 Task: Find connections with filter location Lüdinghausen with filter topic #linkedinstorieswith filter profile language German with filter current company Tata Housing Development Company Limited with filter school East Point College Of Engineering And Technology with filter industry Nonresidential Building Construction with filter service category Social Media Marketing with filter keywords title Computer Animator
Action: Mouse moved to (583, 66)
Screenshot: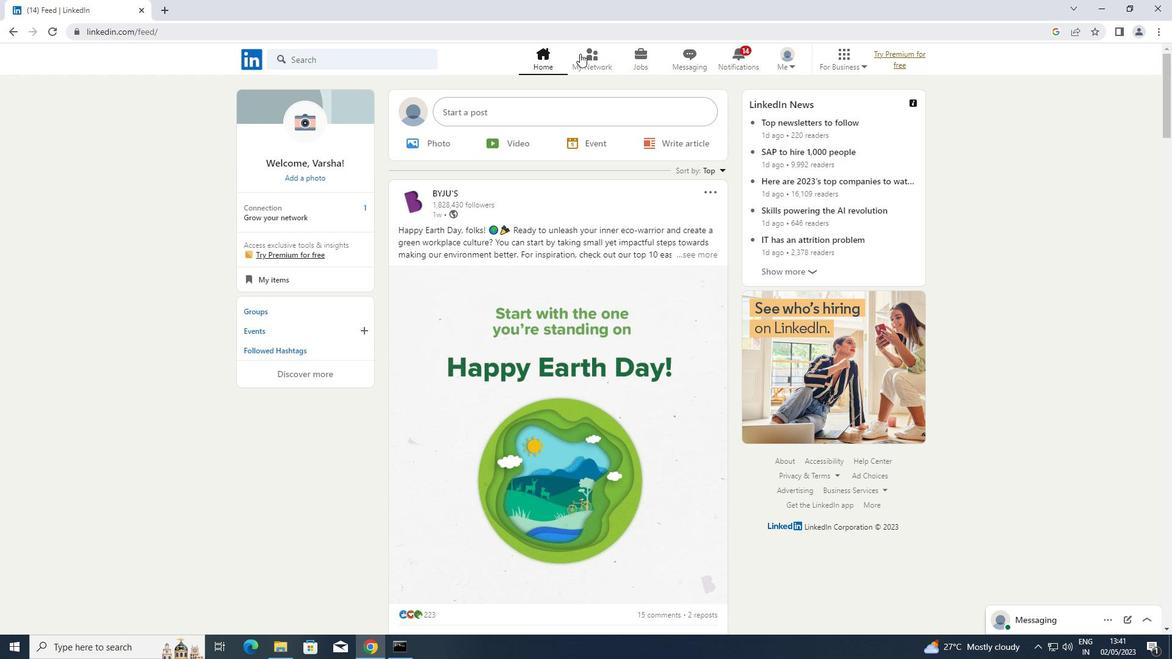 
Action: Mouse pressed left at (583, 66)
Screenshot: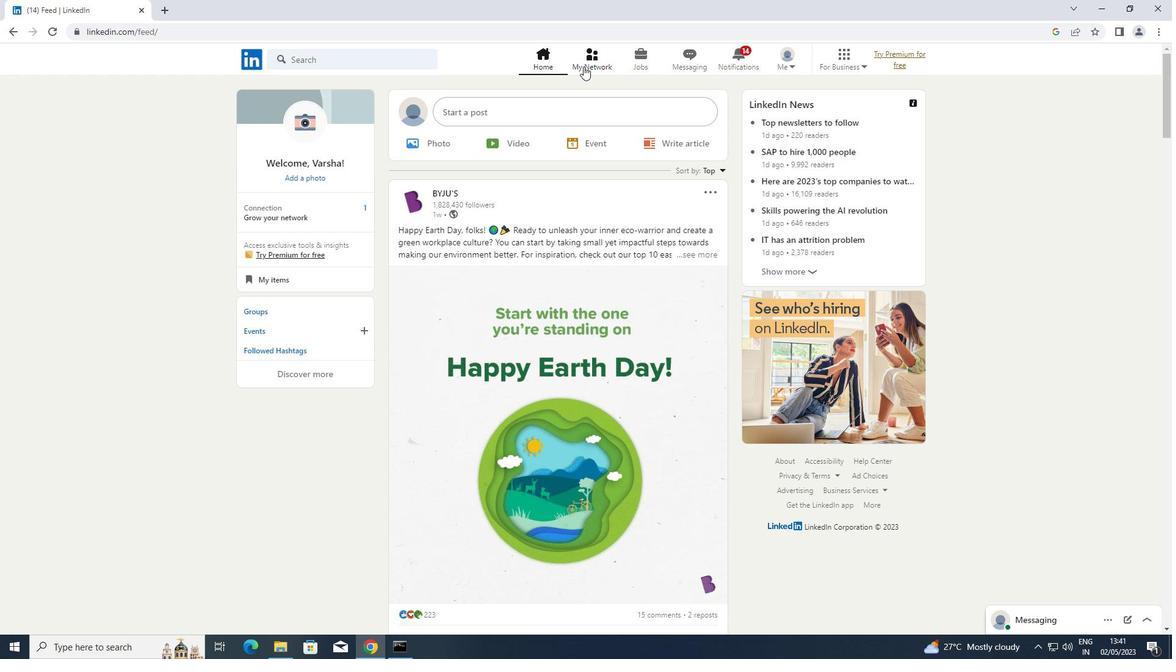 
Action: Mouse moved to (285, 127)
Screenshot: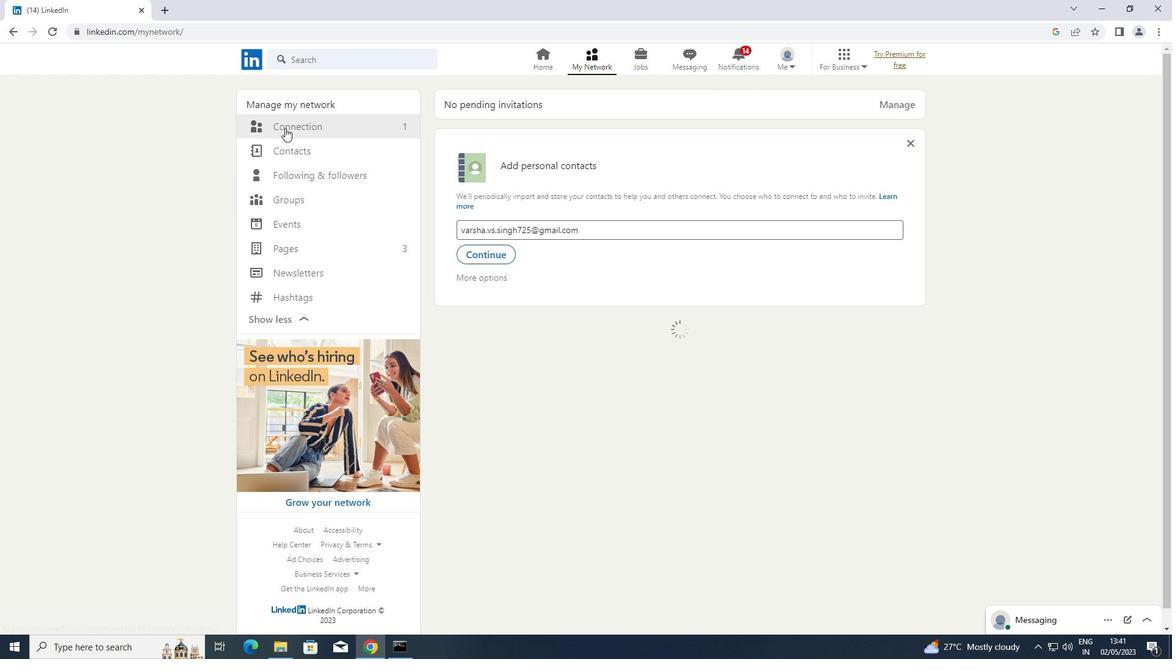
Action: Mouse pressed left at (285, 127)
Screenshot: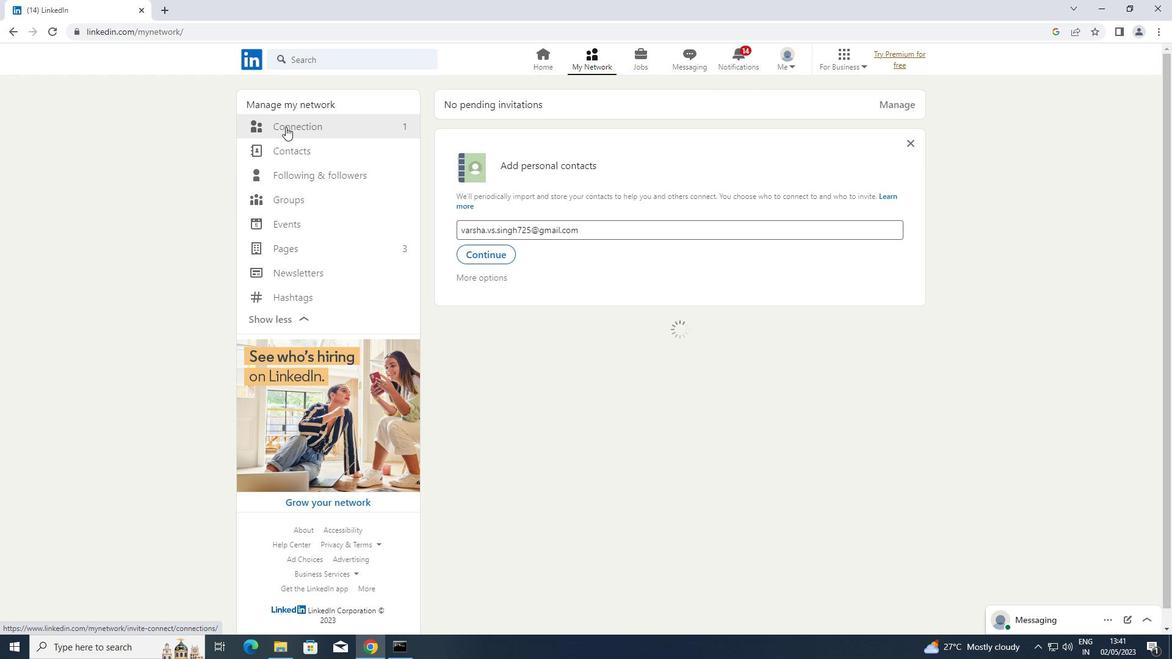 
Action: Mouse moved to (701, 130)
Screenshot: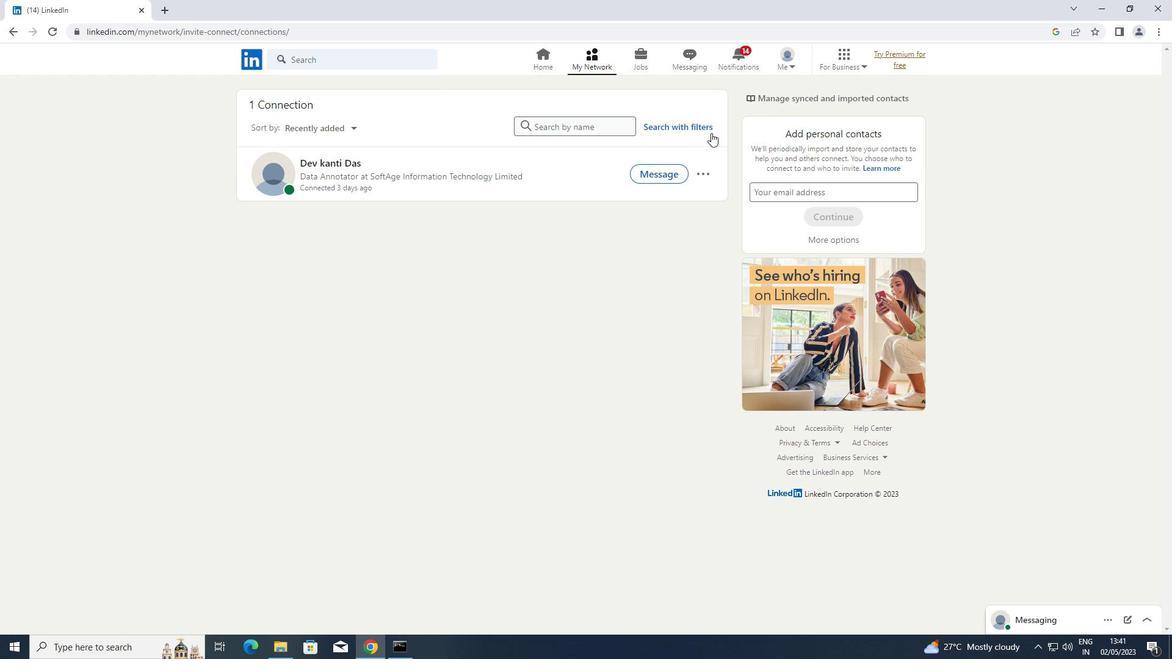 
Action: Mouse pressed left at (701, 130)
Screenshot: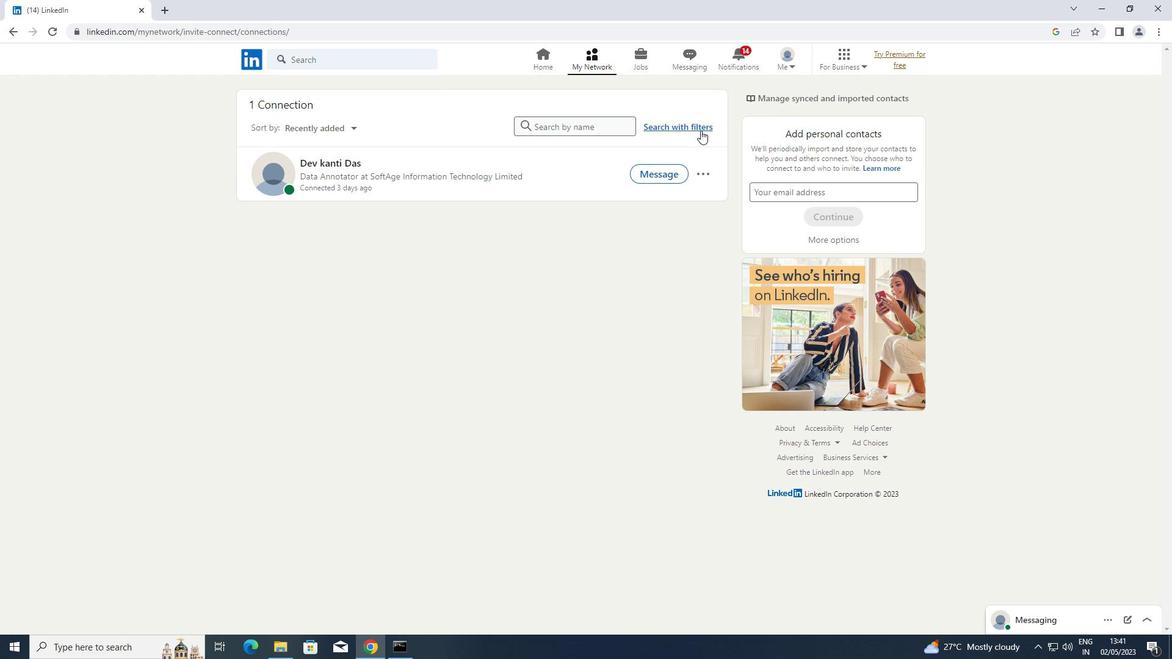 
Action: Mouse moved to (621, 93)
Screenshot: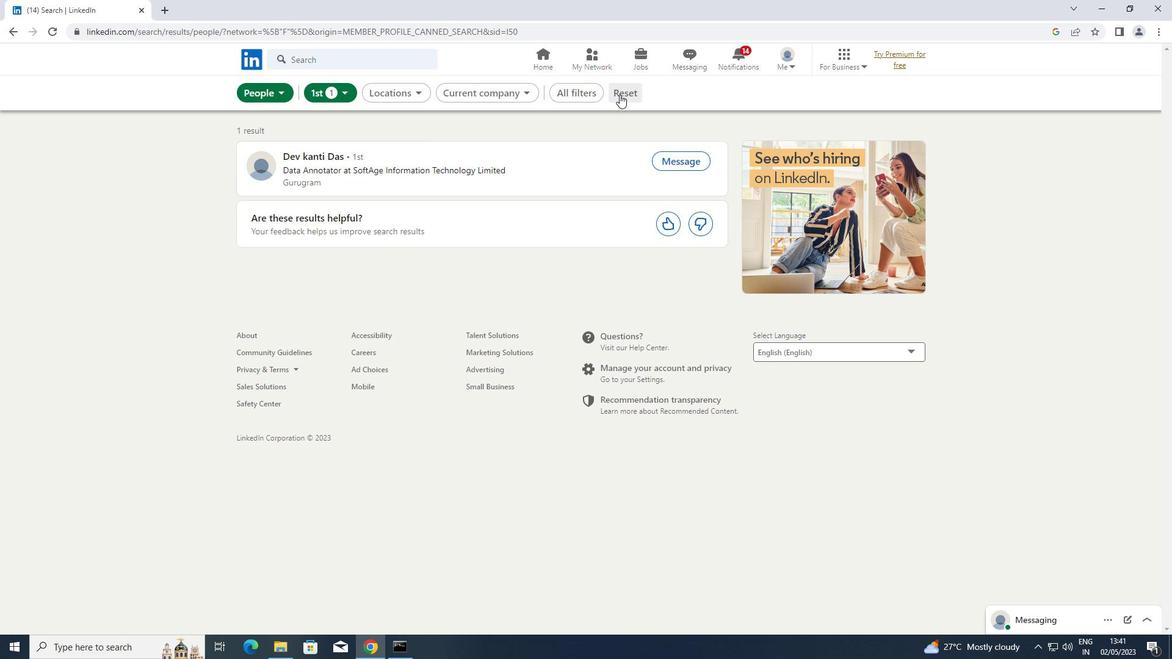 
Action: Mouse pressed left at (621, 93)
Screenshot: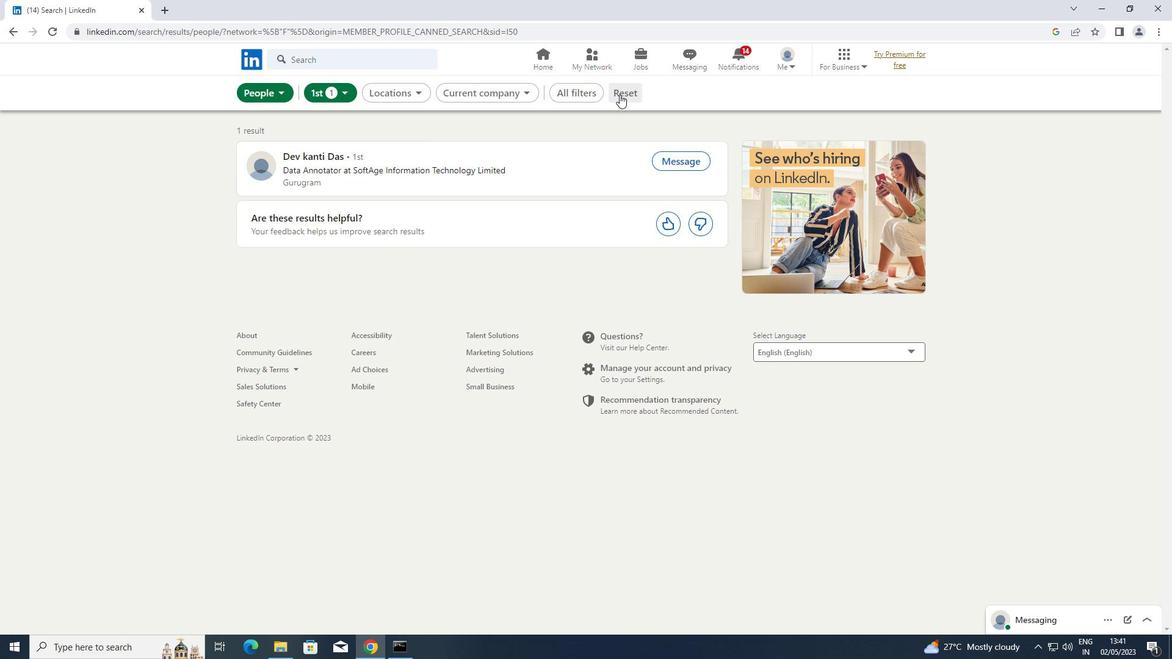 
Action: Mouse moved to (605, 95)
Screenshot: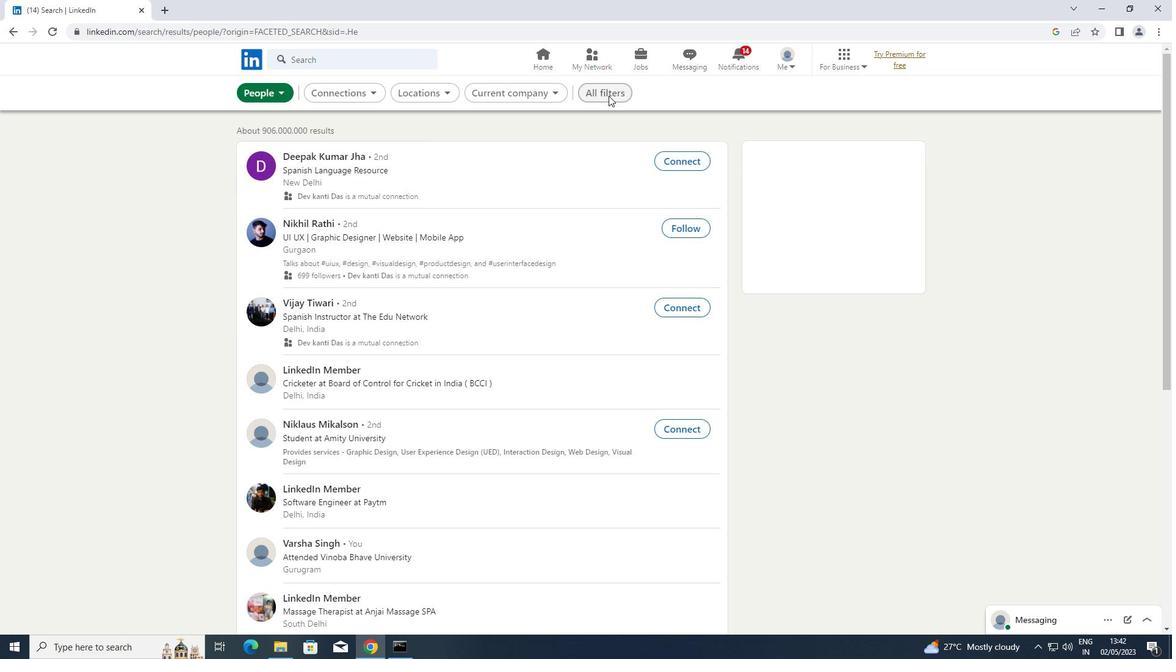 
Action: Mouse pressed left at (605, 95)
Screenshot: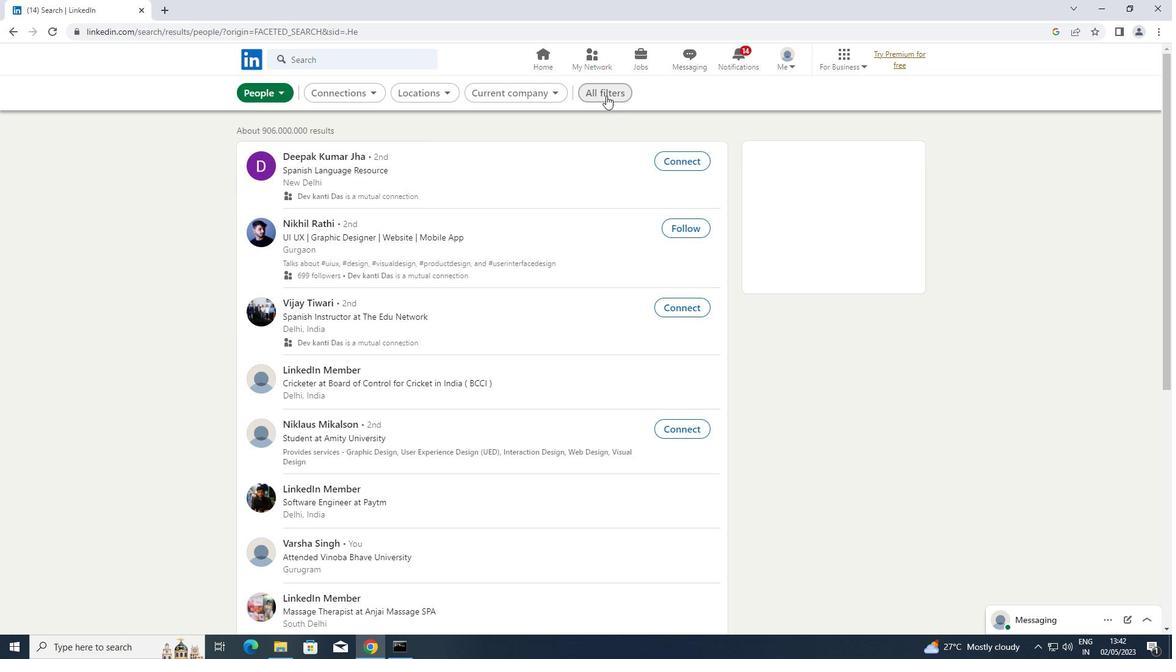 
Action: Mouse moved to (944, 246)
Screenshot: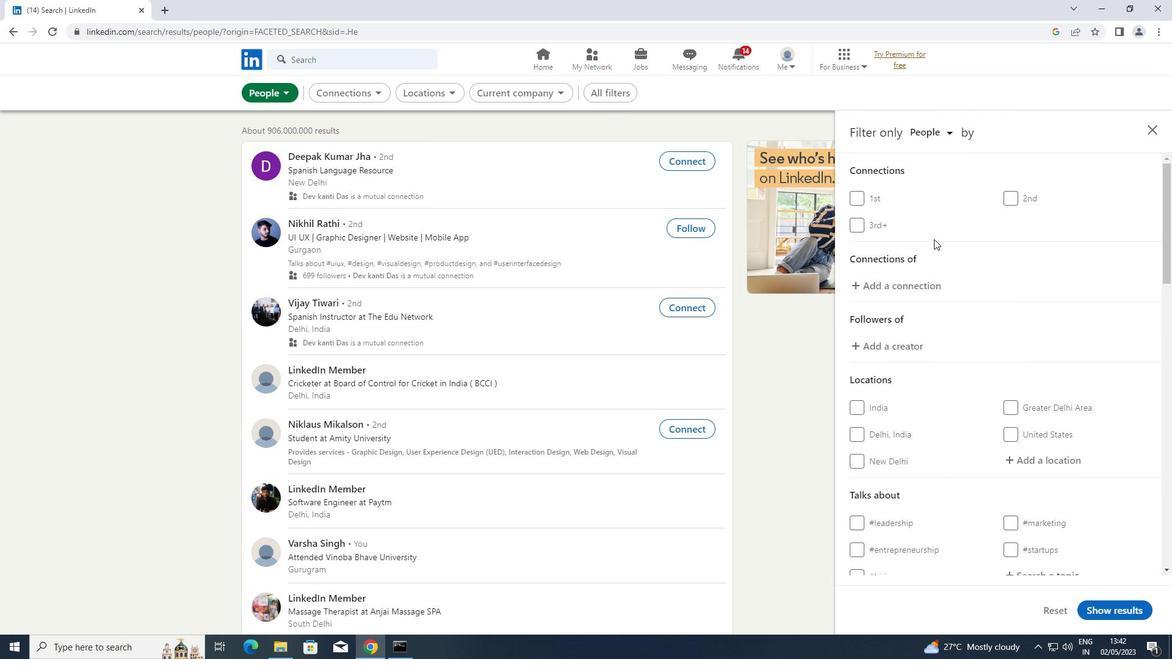 
Action: Mouse scrolled (944, 245) with delta (0, 0)
Screenshot: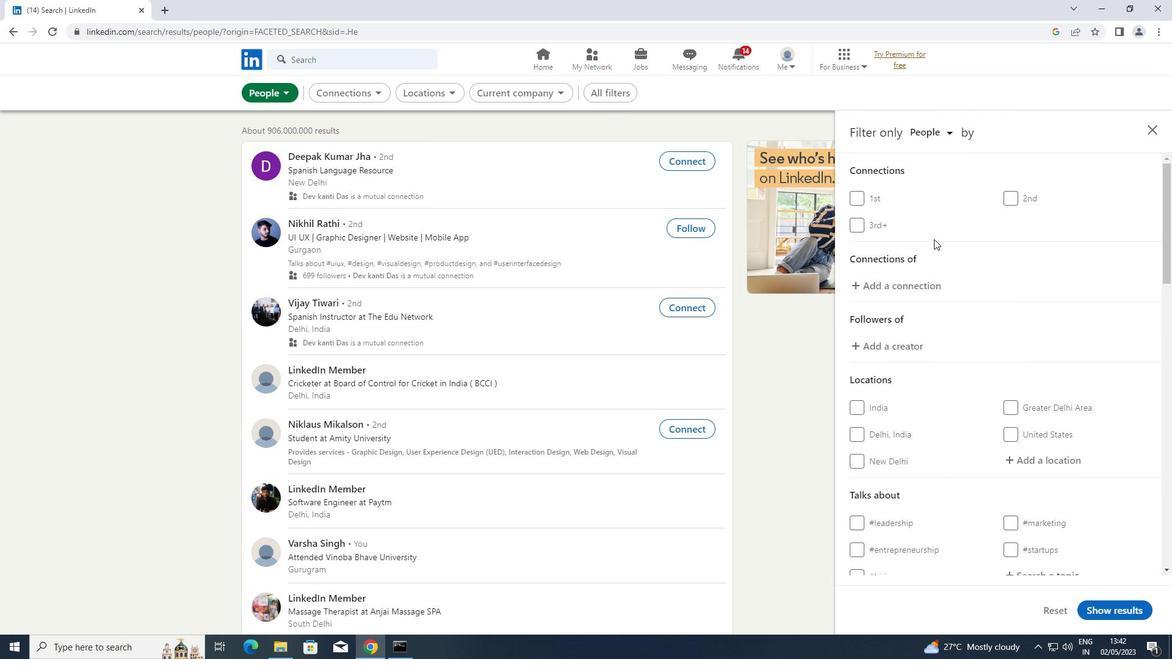 
Action: Mouse moved to (944, 246)
Screenshot: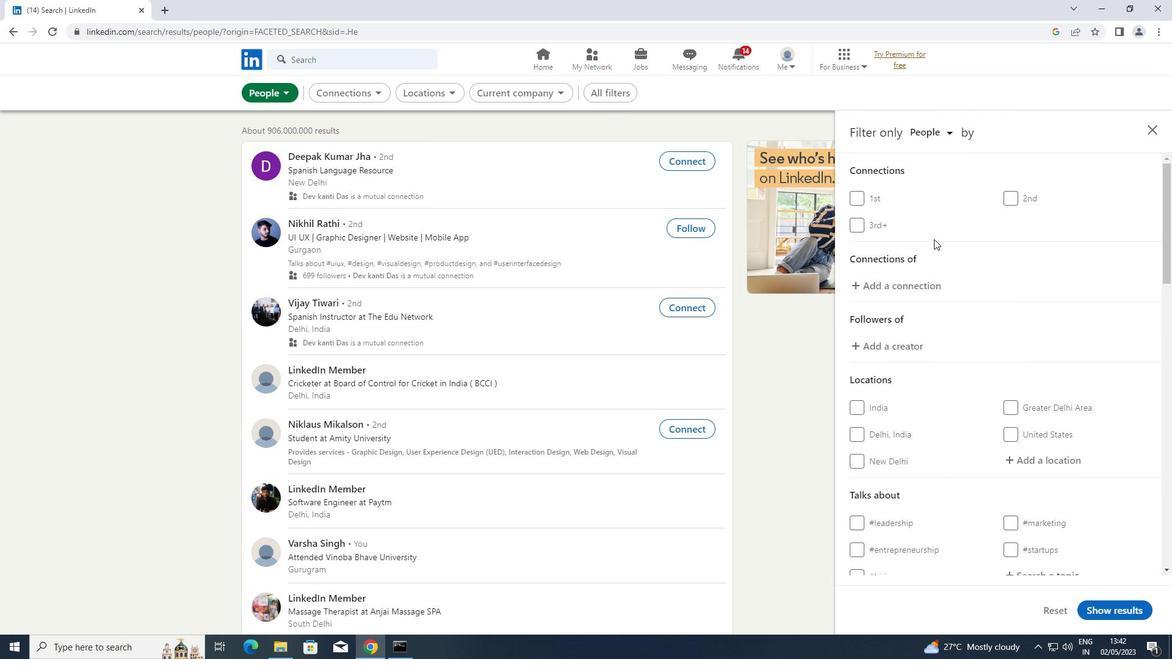 
Action: Mouse scrolled (944, 246) with delta (0, 0)
Screenshot: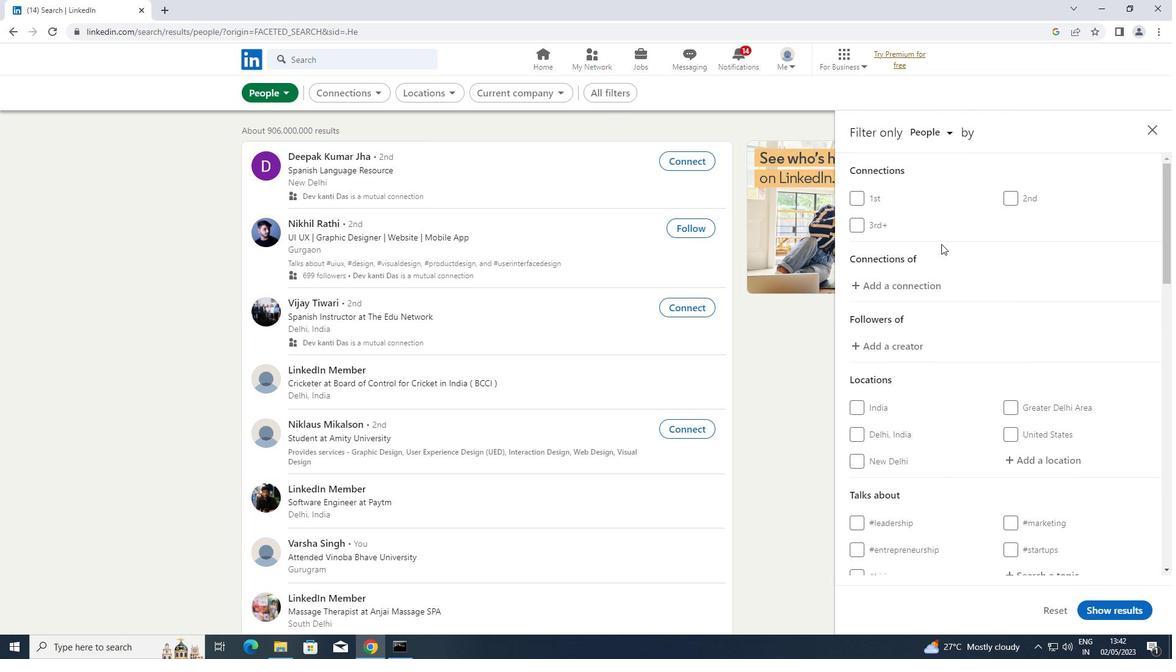 
Action: Mouse moved to (1040, 328)
Screenshot: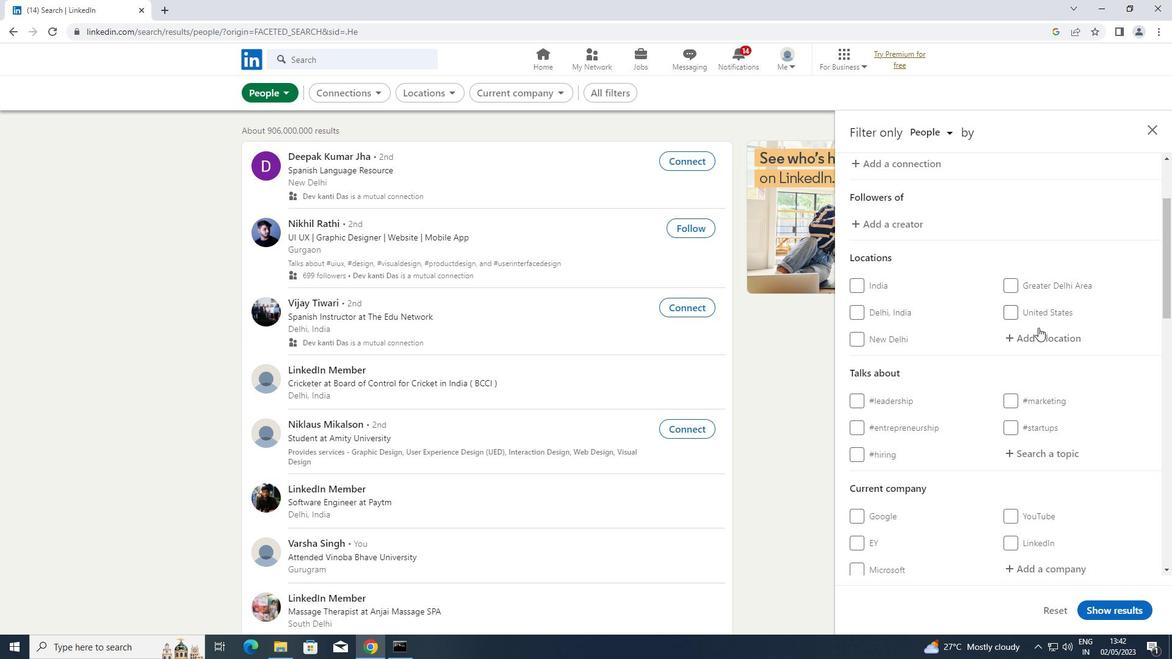 
Action: Mouse pressed left at (1040, 328)
Screenshot: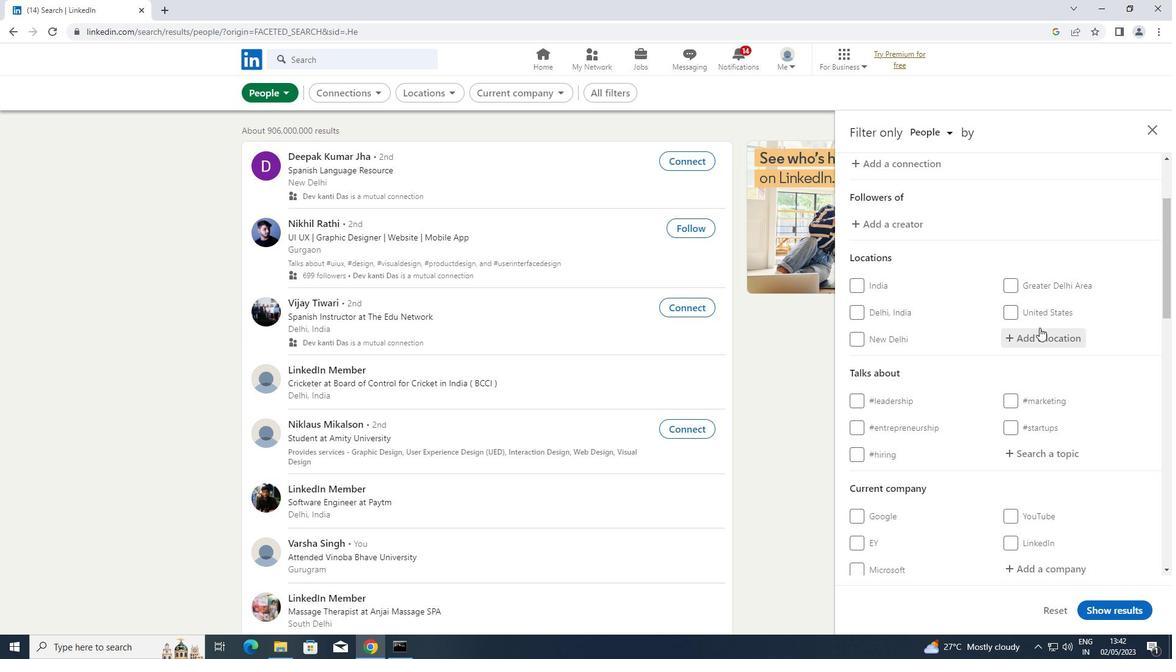 
Action: Key pressed <Key.shift>LUDINGHAUSEN
Screenshot: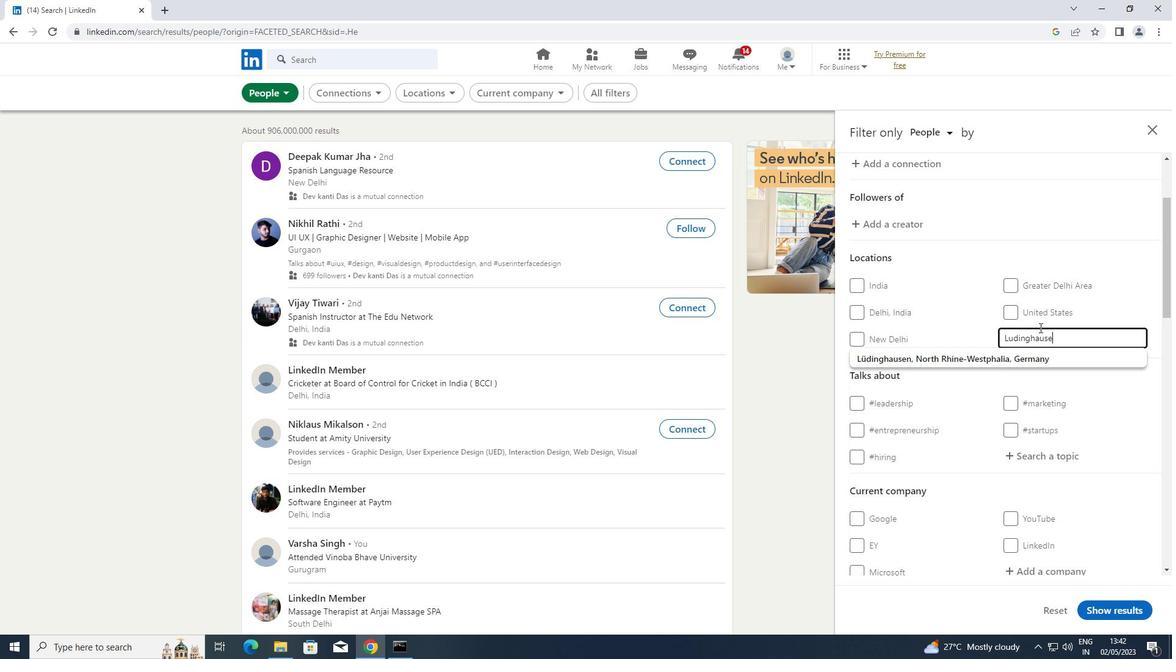 
Action: Mouse scrolled (1040, 327) with delta (0, 0)
Screenshot: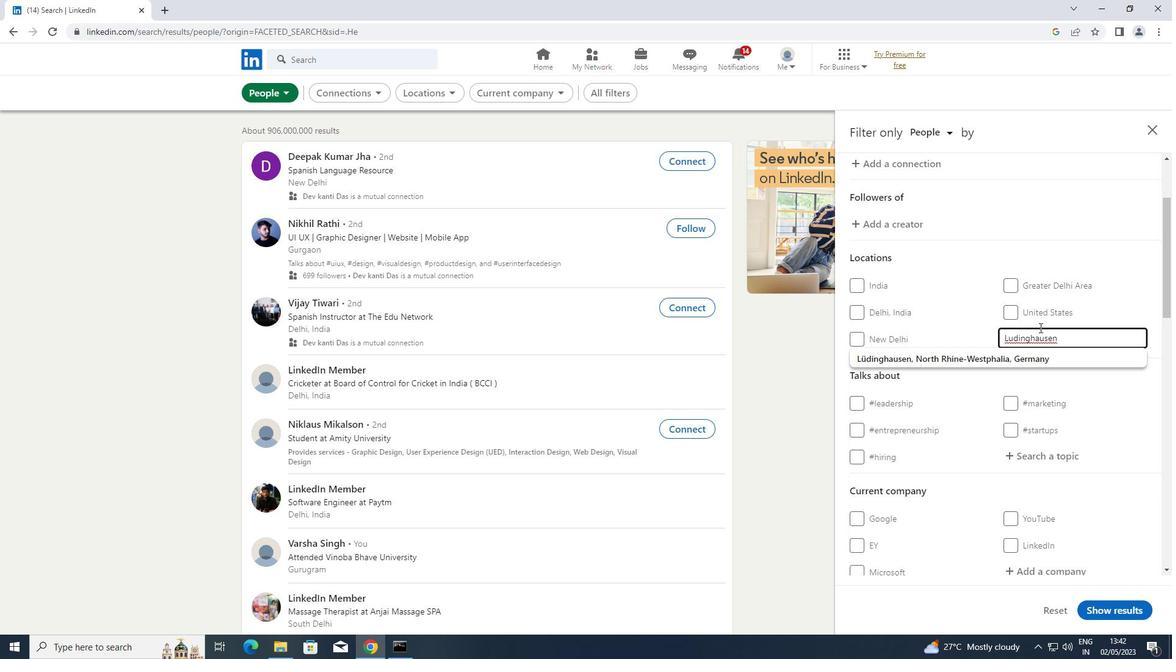 
Action: Mouse scrolled (1040, 327) with delta (0, 0)
Screenshot: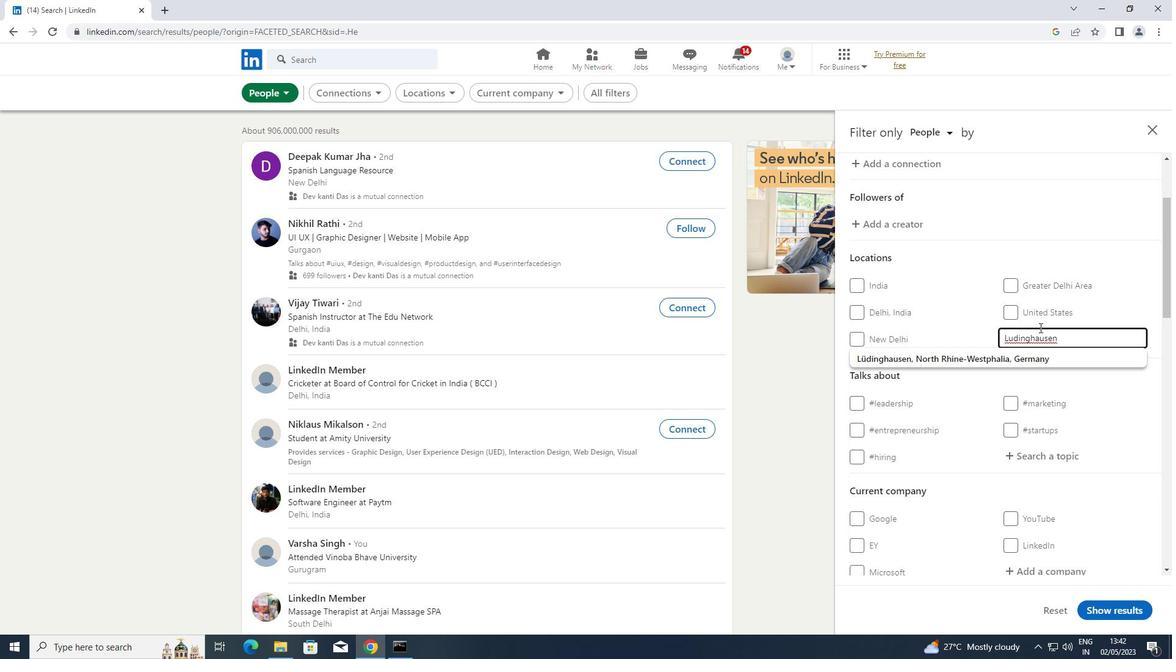 
Action: Mouse moved to (1055, 327)
Screenshot: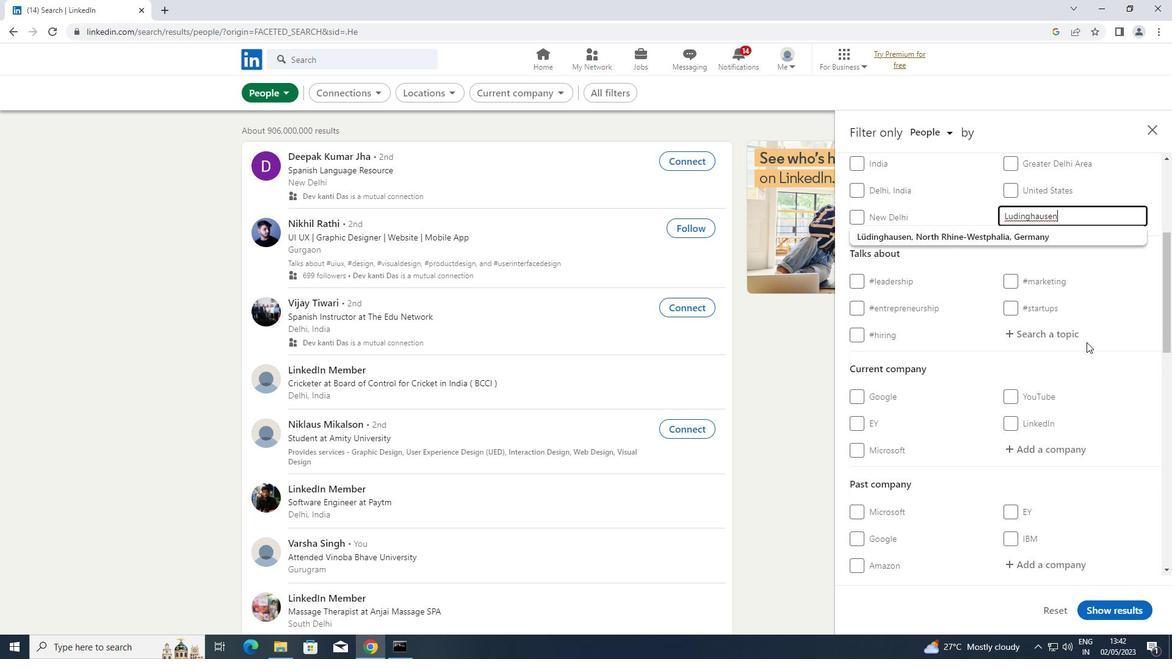 
Action: Mouse pressed left at (1055, 327)
Screenshot: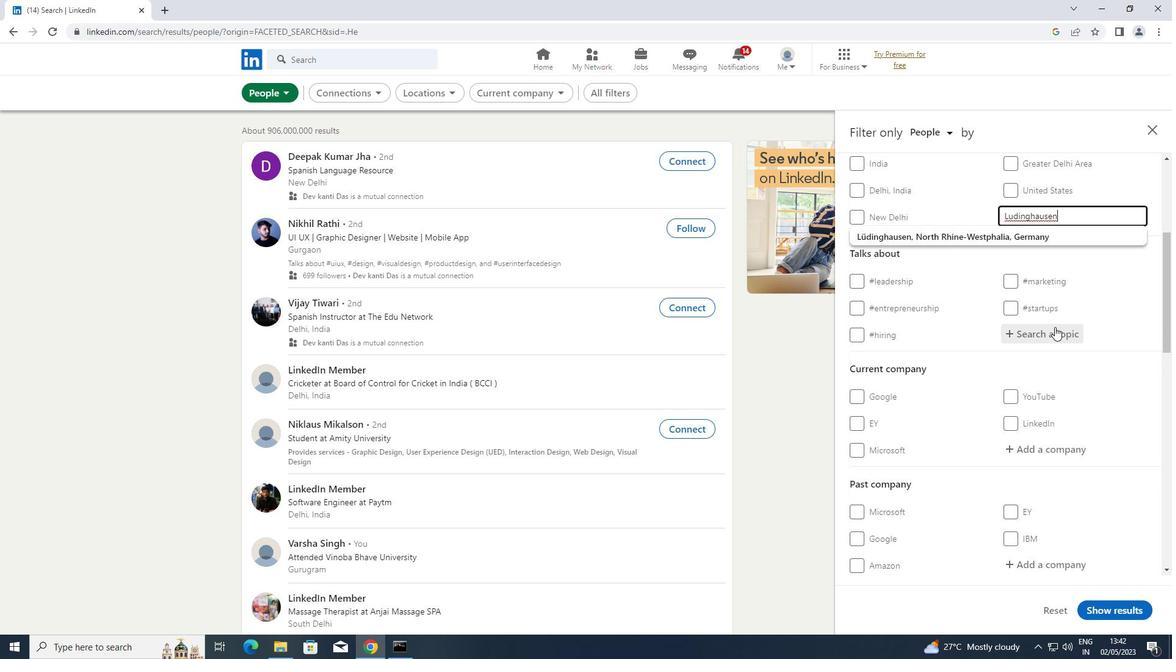 
Action: Key pressed LINKEDINSTOR
Screenshot: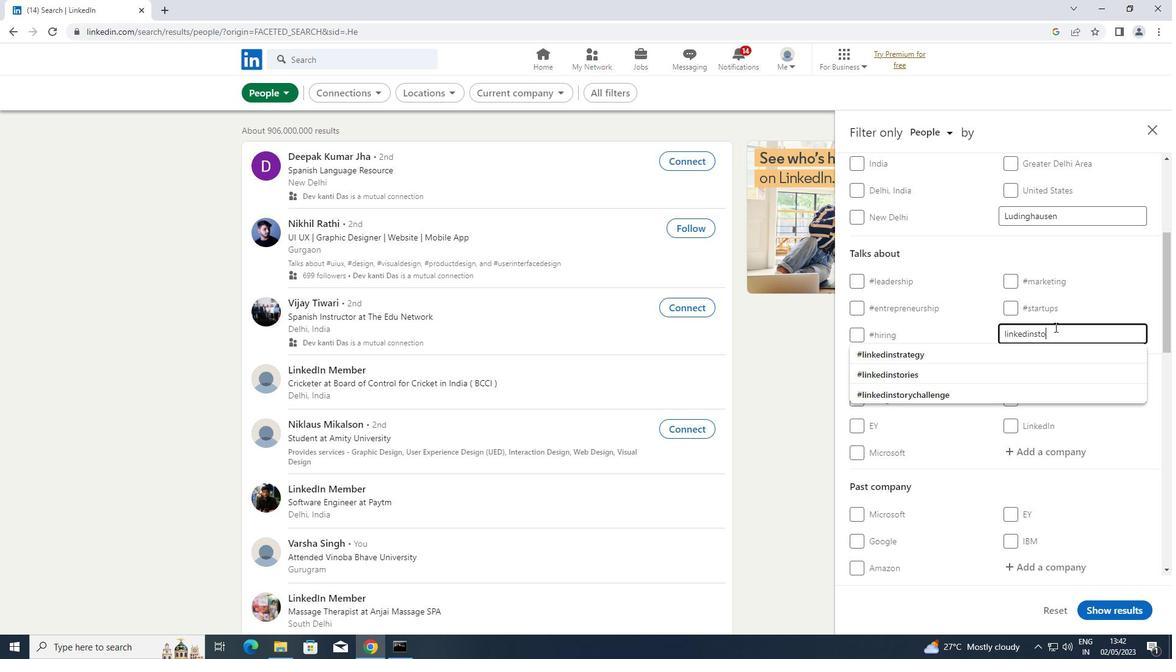 
Action: Mouse moved to (971, 356)
Screenshot: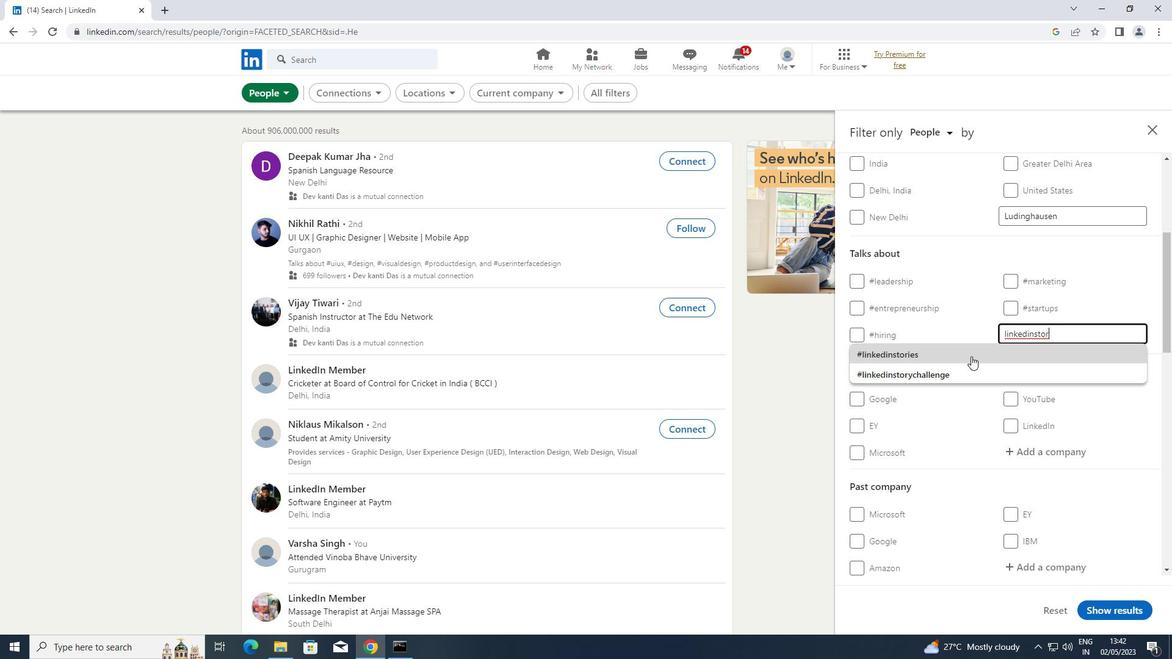 
Action: Mouse pressed left at (971, 356)
Screenshot: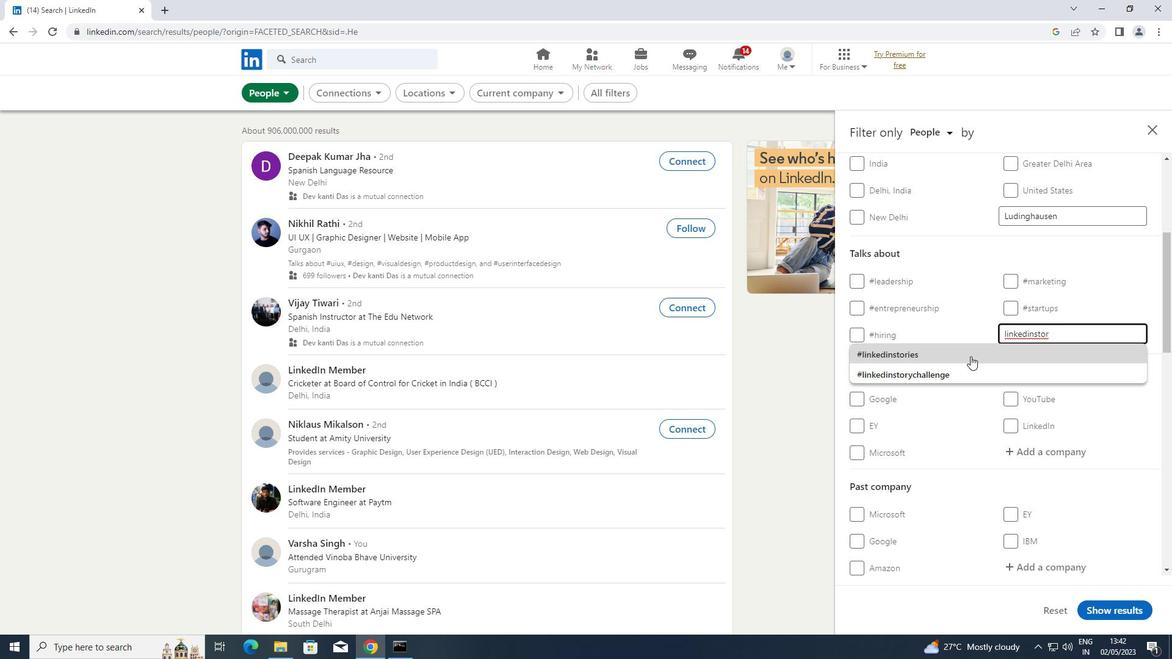 
Action: Mouse moved to (969, 356)
Screenshot: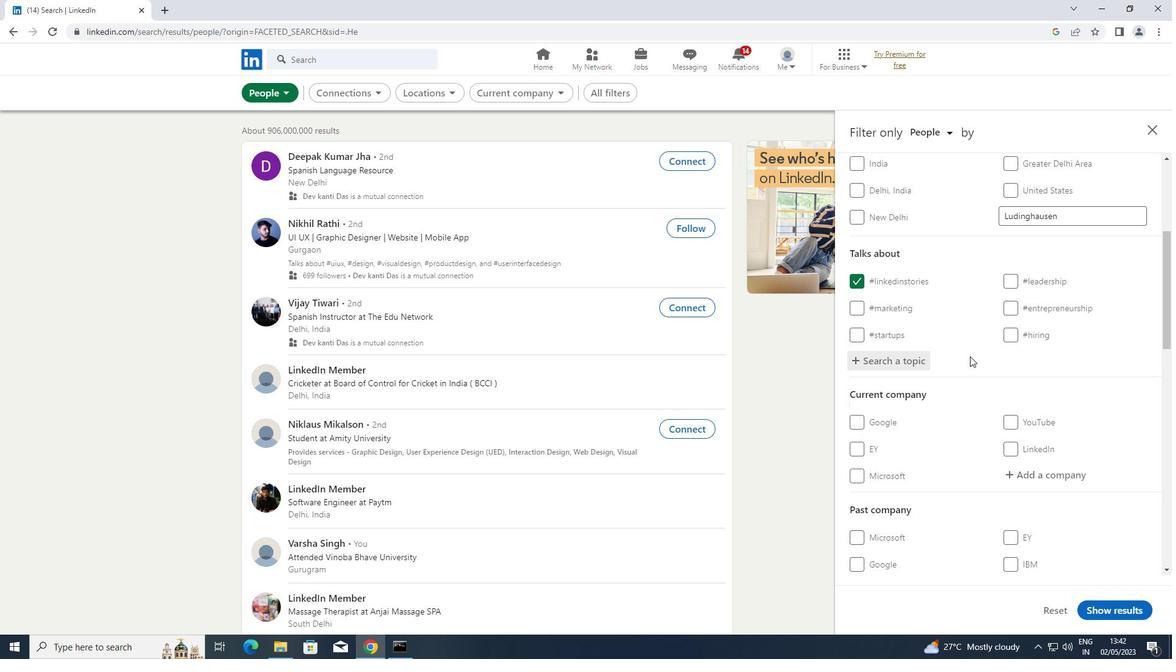 
Action: Mouse scrolled (969, 356) with delta (0, 0)
Screenshot: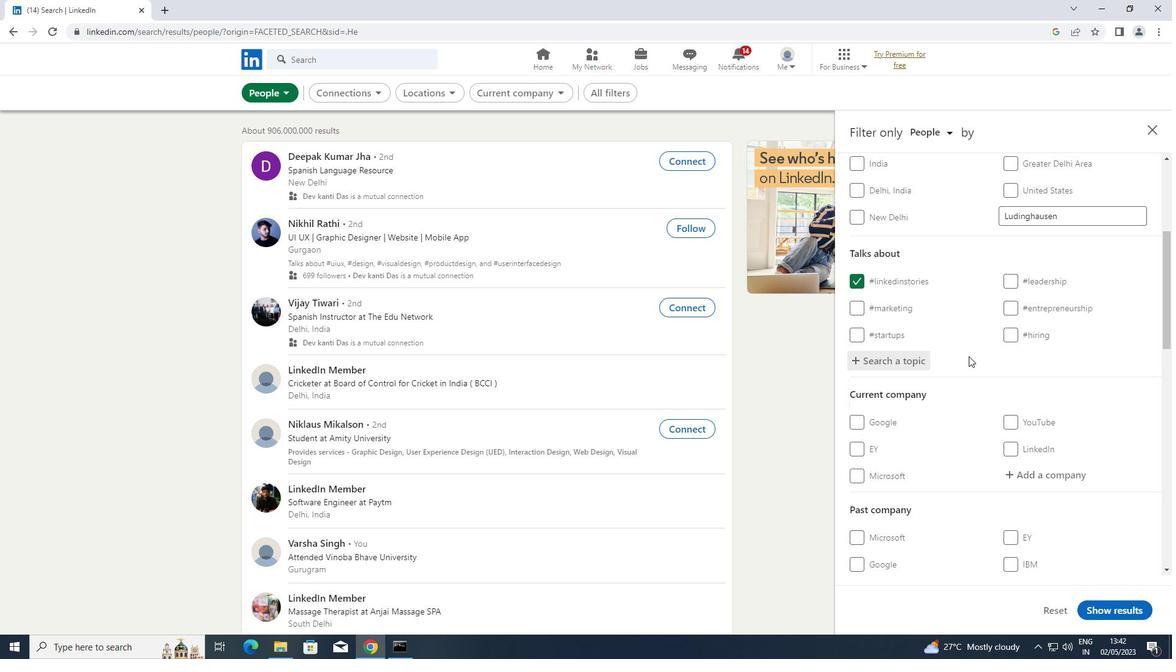 
Action: Mouse scrolled (969, 356) with delta (0, 0)
Screenshot: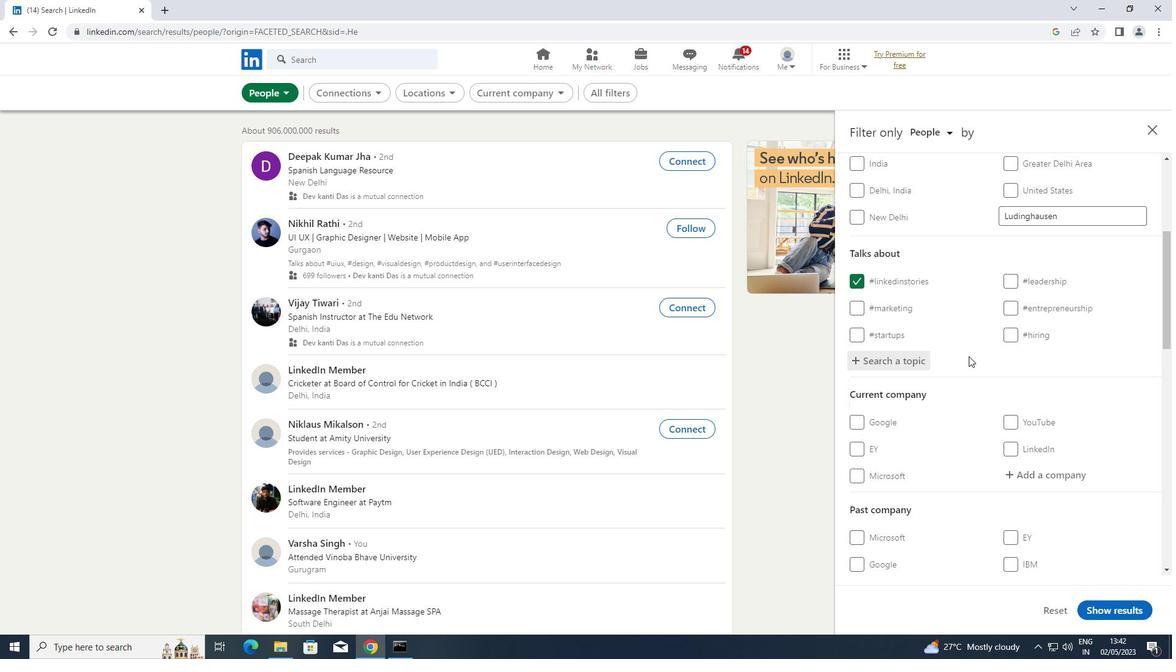 
Action: Mouse scrolled (969, 356) with delta (0, 0)
Screenshot: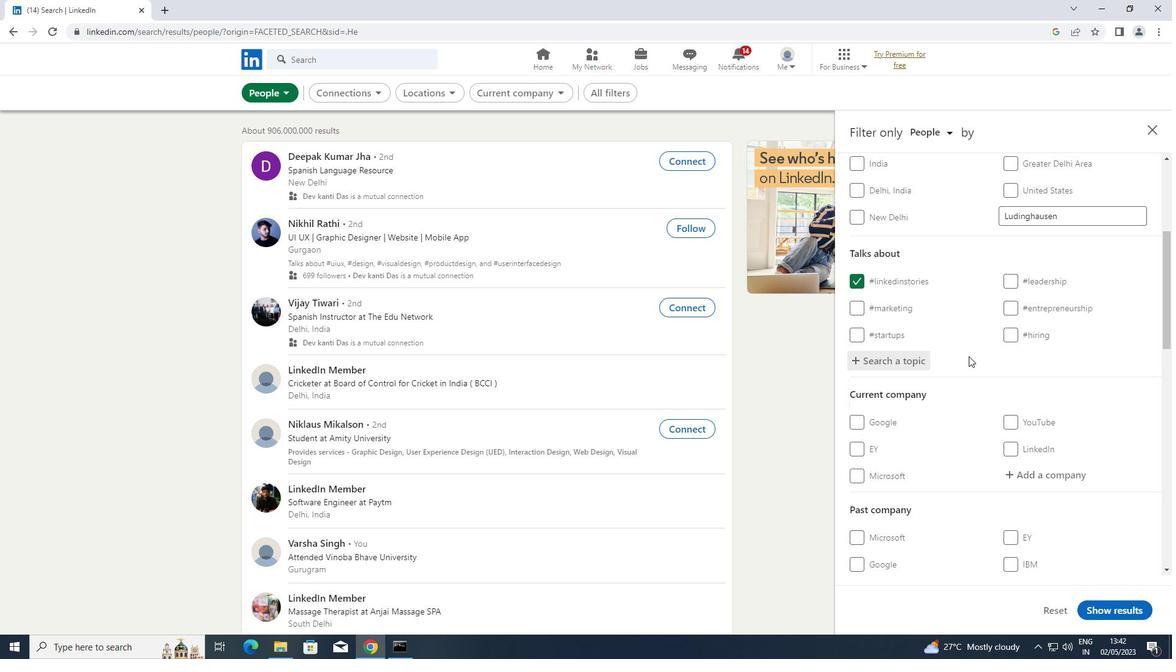 
Action: Mouse scrolled (969, 356) with delta (0, 0)
Screenshot: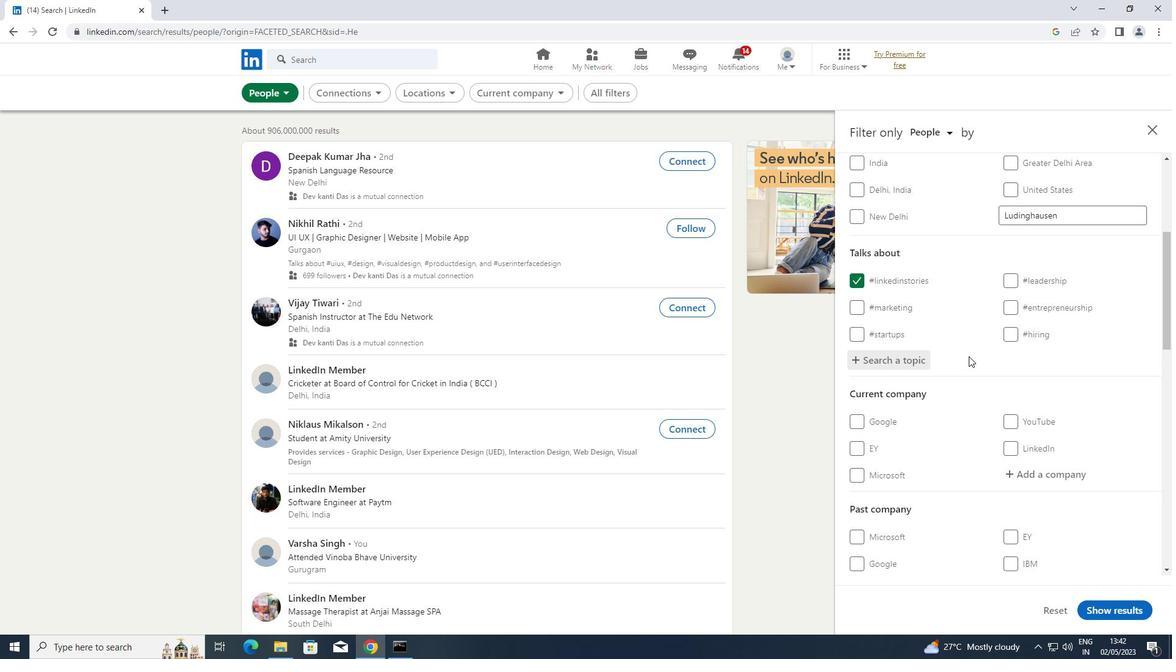
Action: Mouse moved to (969, 355)
Screenshot: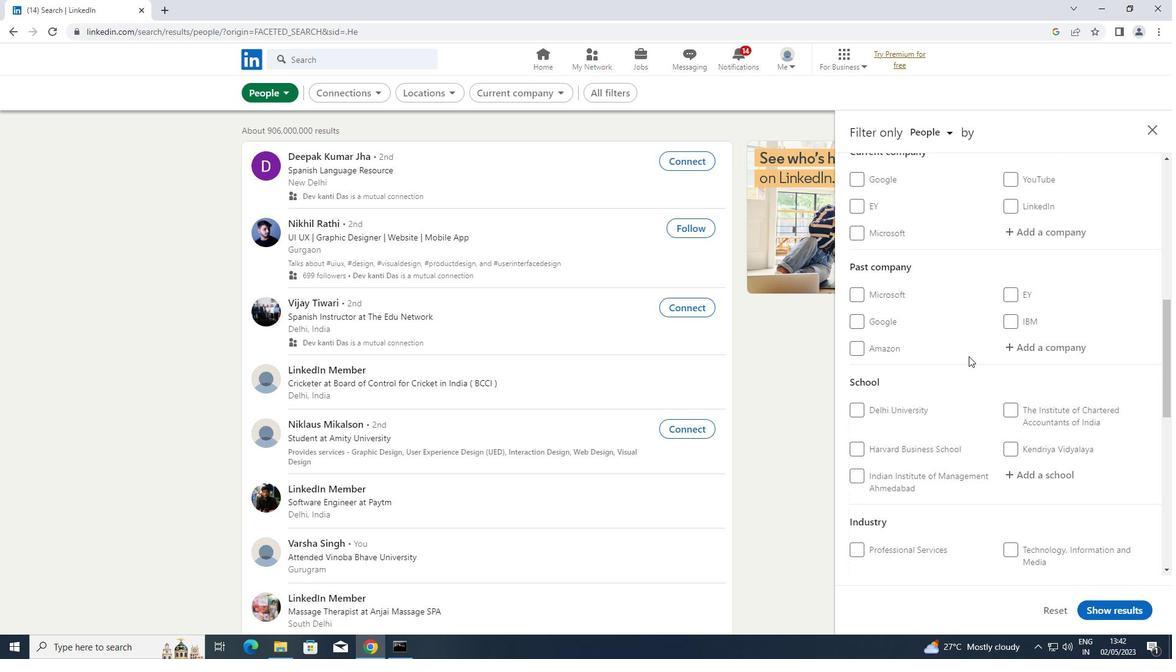 
Action: Mouse scrolled (969, 354) with delta (0, 0)
Screenshot: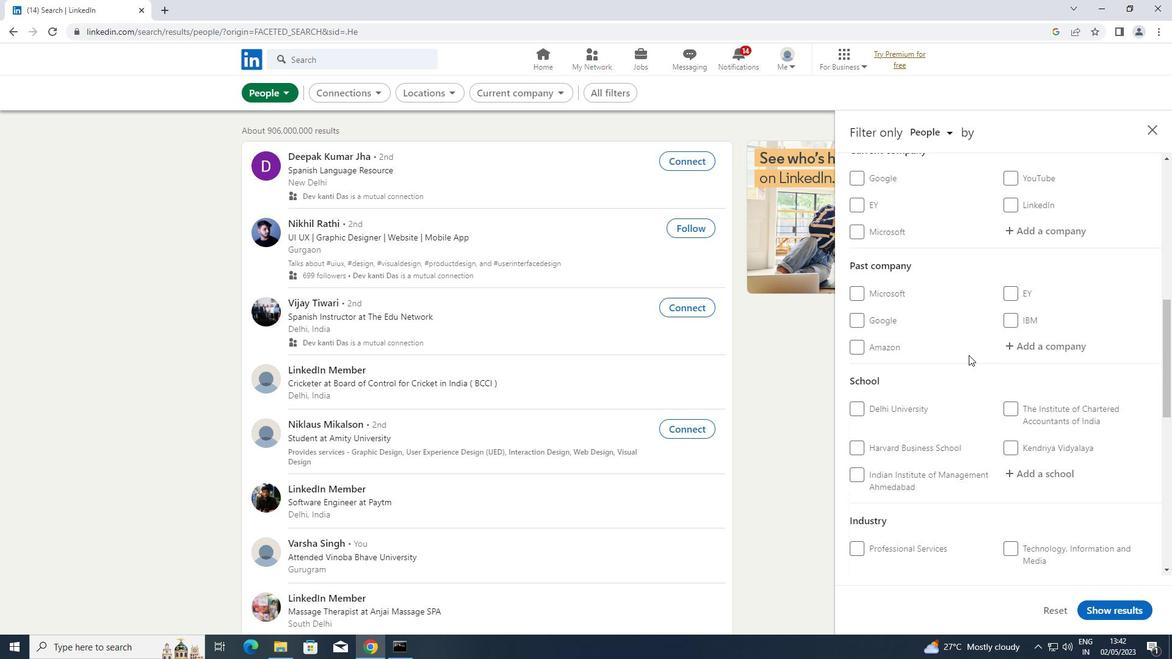 
Action: Mouse scrolled (969, 354) with delta (0, 0)
Screenshot: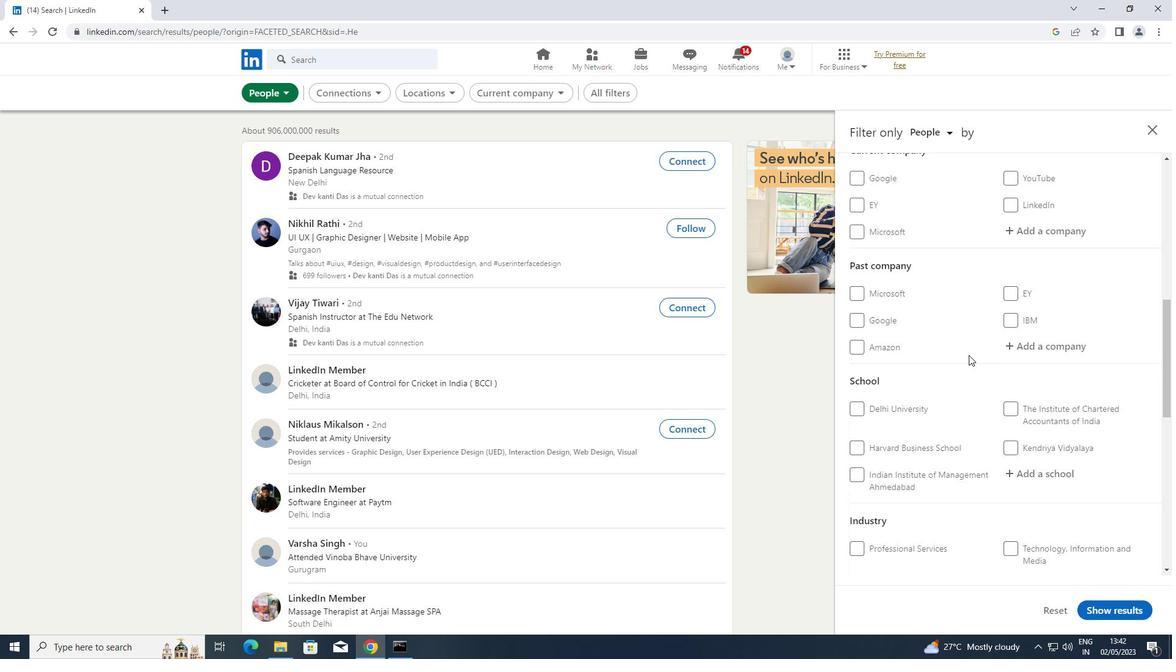 
Action: Mouse scrolled (969, 354) with delta (0, 0)
Screenshot: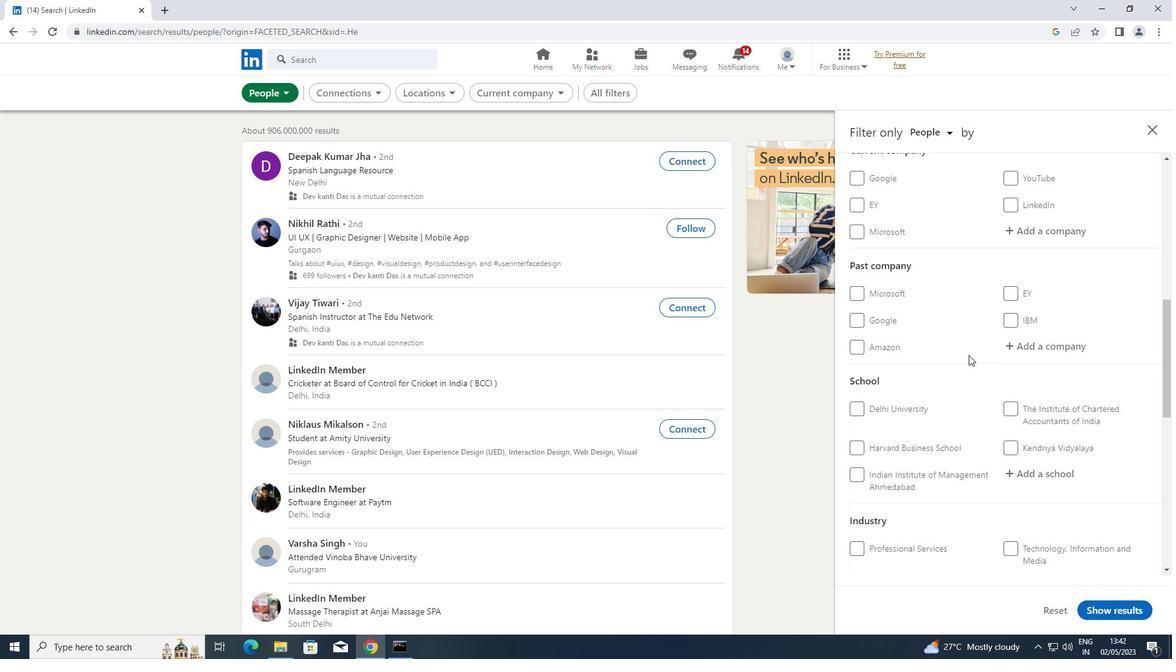 
Action: Mouse scrolled (969, 354) with delta (0, 0)
Screenshot: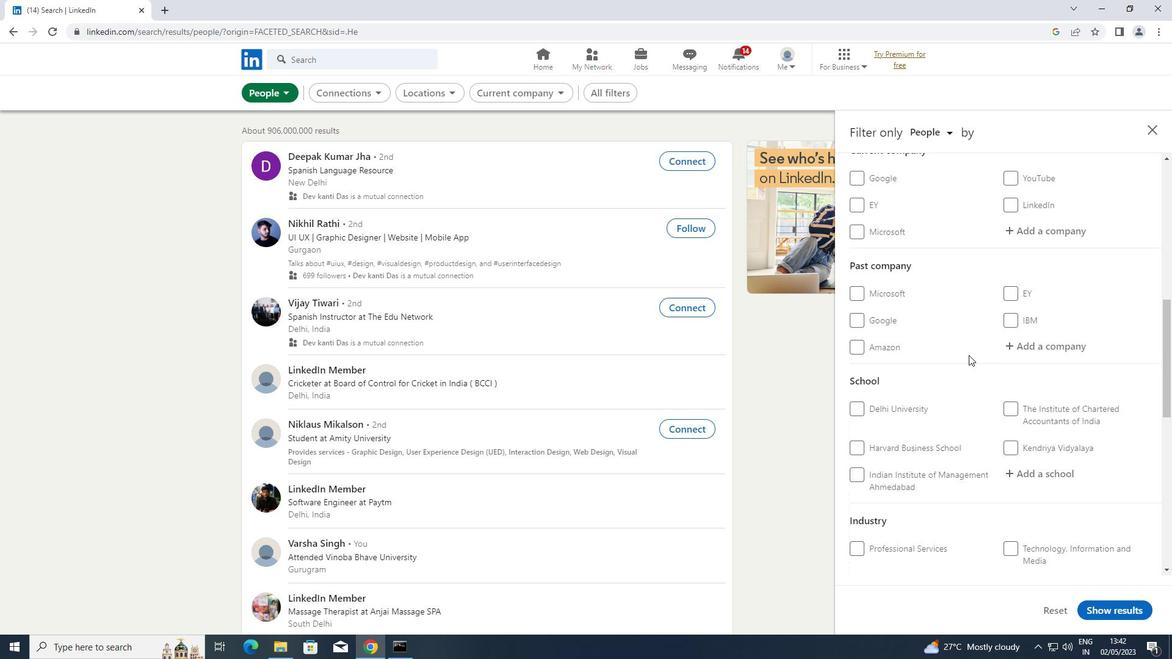 
Action: Mouse moved to (858, 502)
Screenshot: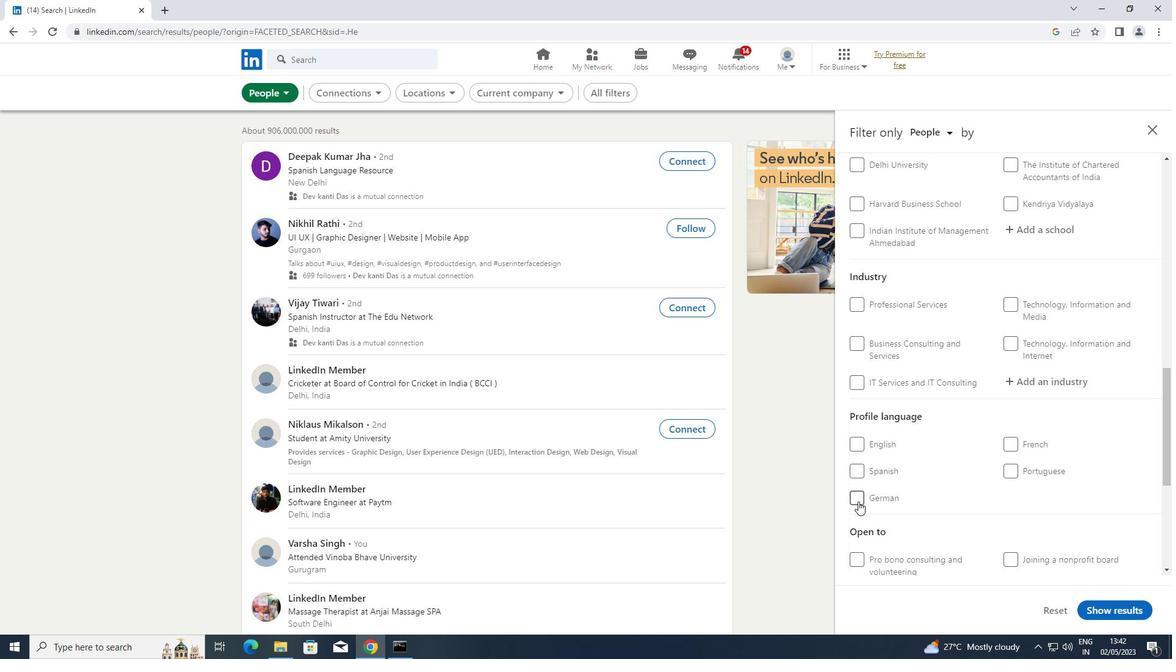 
Action: Mouse pressed left at (858, 502)
Screenshot: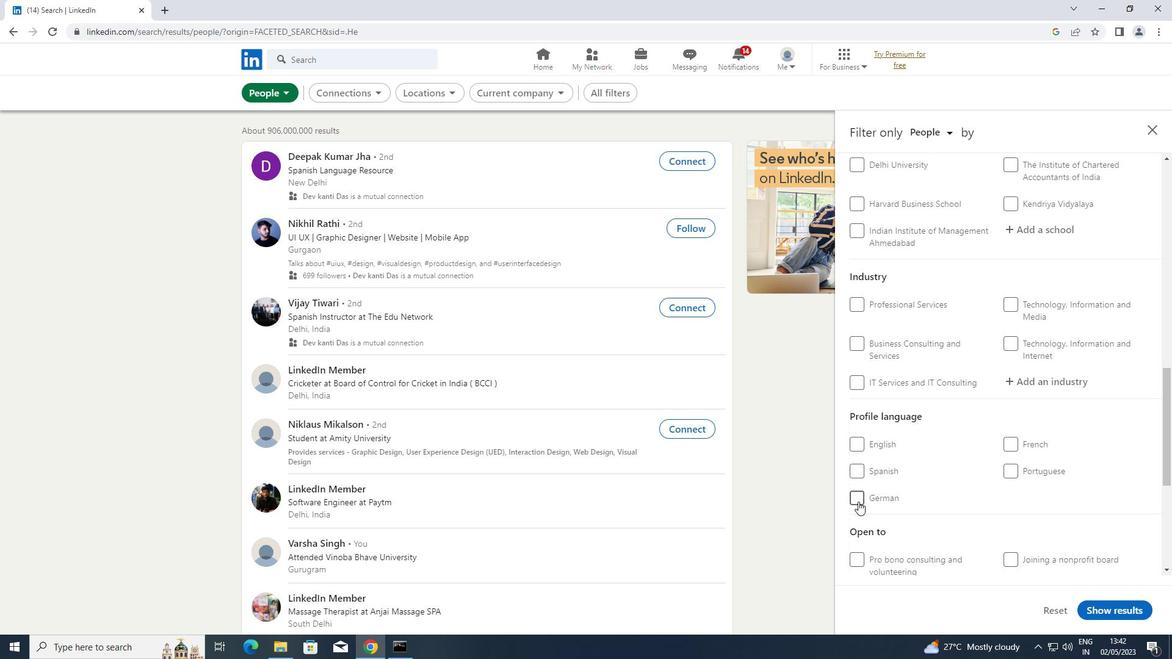 
Action: Mouse moved to (975, 399)
Screenshot: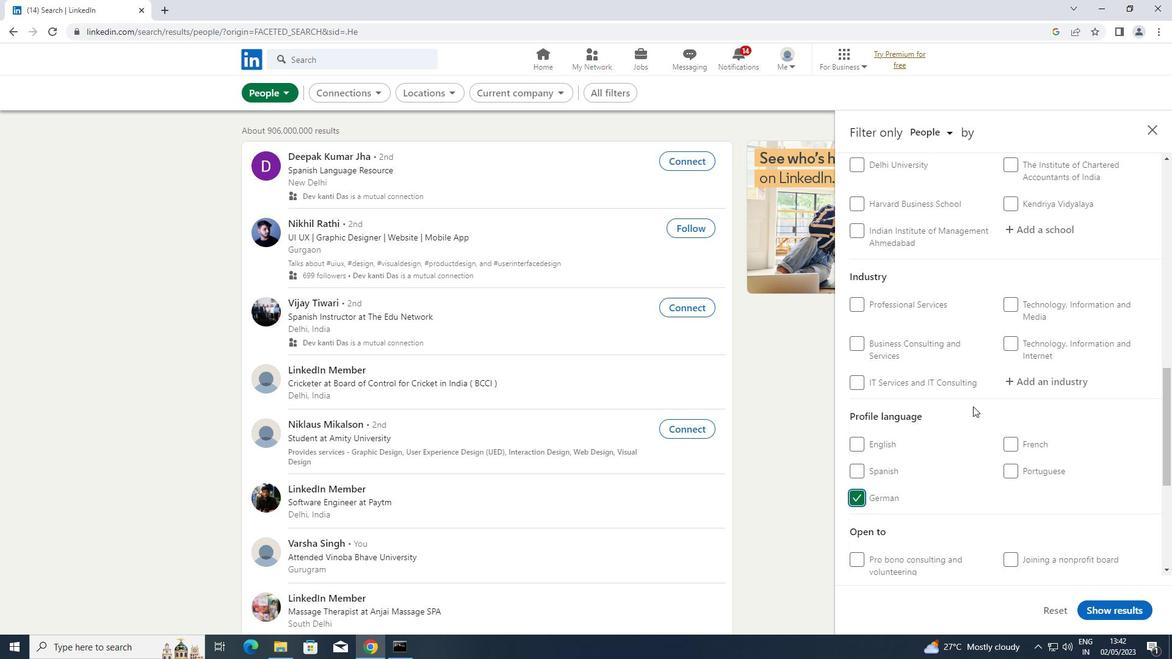 
Action: Mouse scrolled (975, 400) with delta (0, 0)
Screenshot: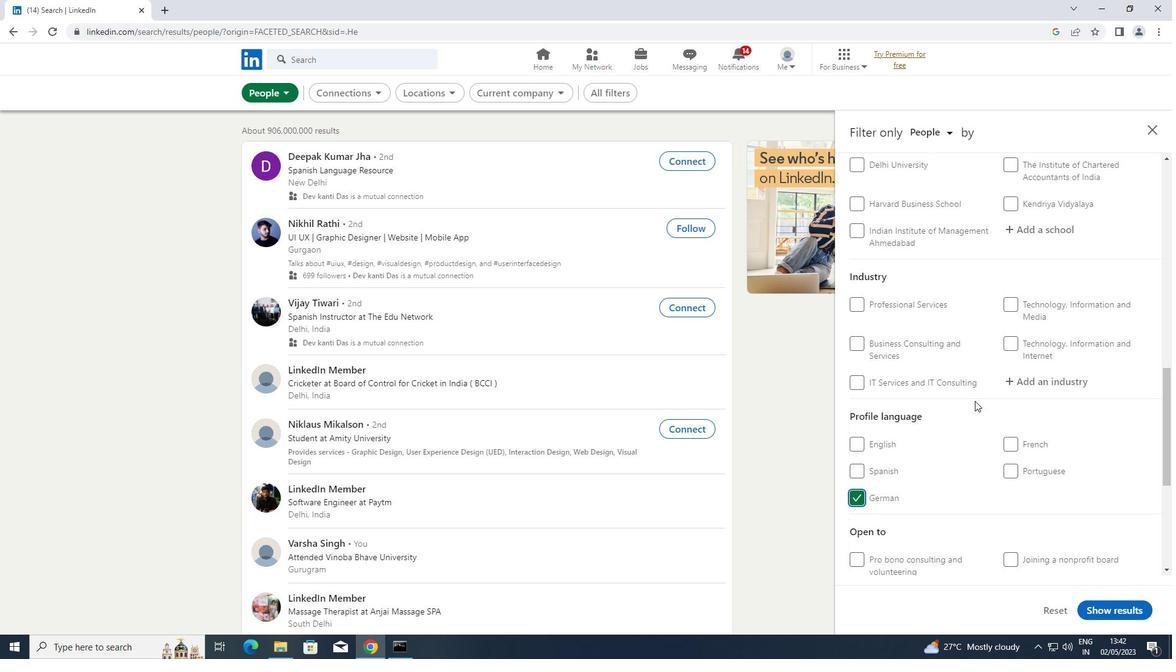
Action: Mouse scrolled (975, 400) with delta (0, 0)
Screenshot: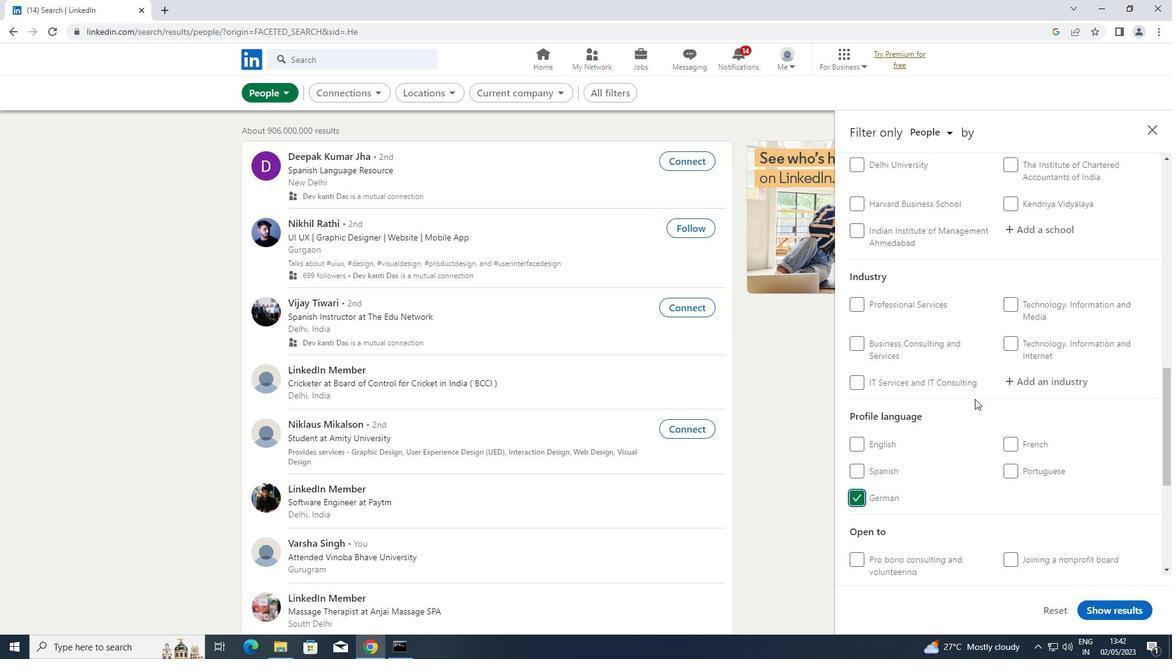 
Action: Mouse moved to (975, 397)
Screenshot: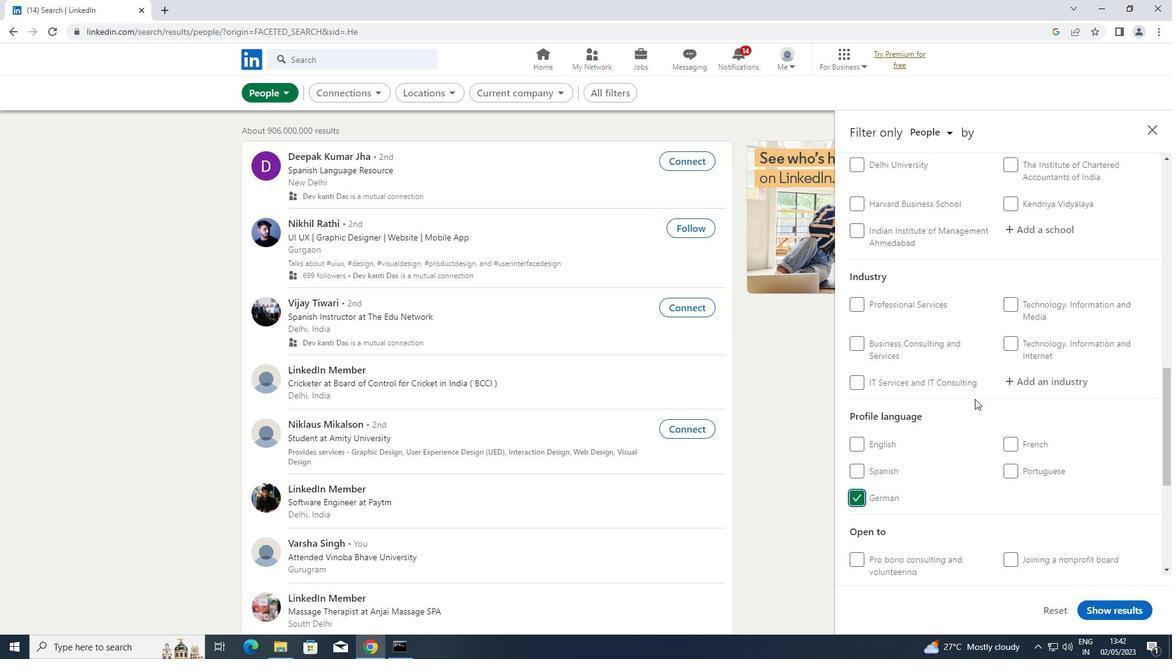 
Action: Mouse scrolled (975, 398) with delta (0, 0)
Screenshot: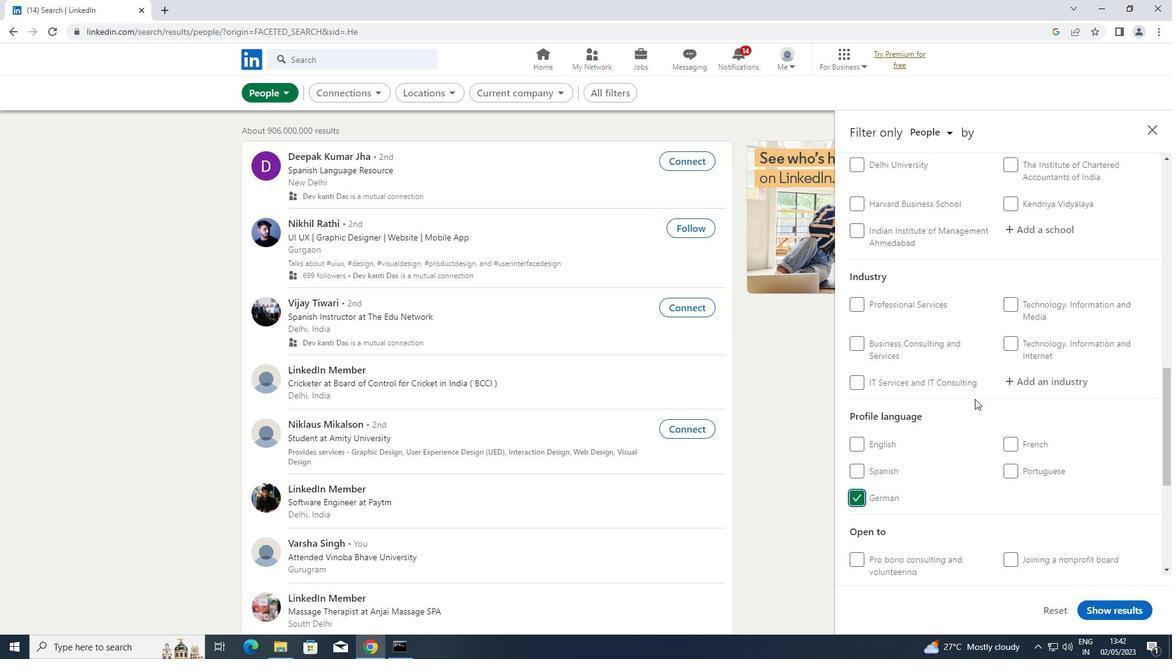 
Action: Mouse moved to (976, 395)
Screenshot: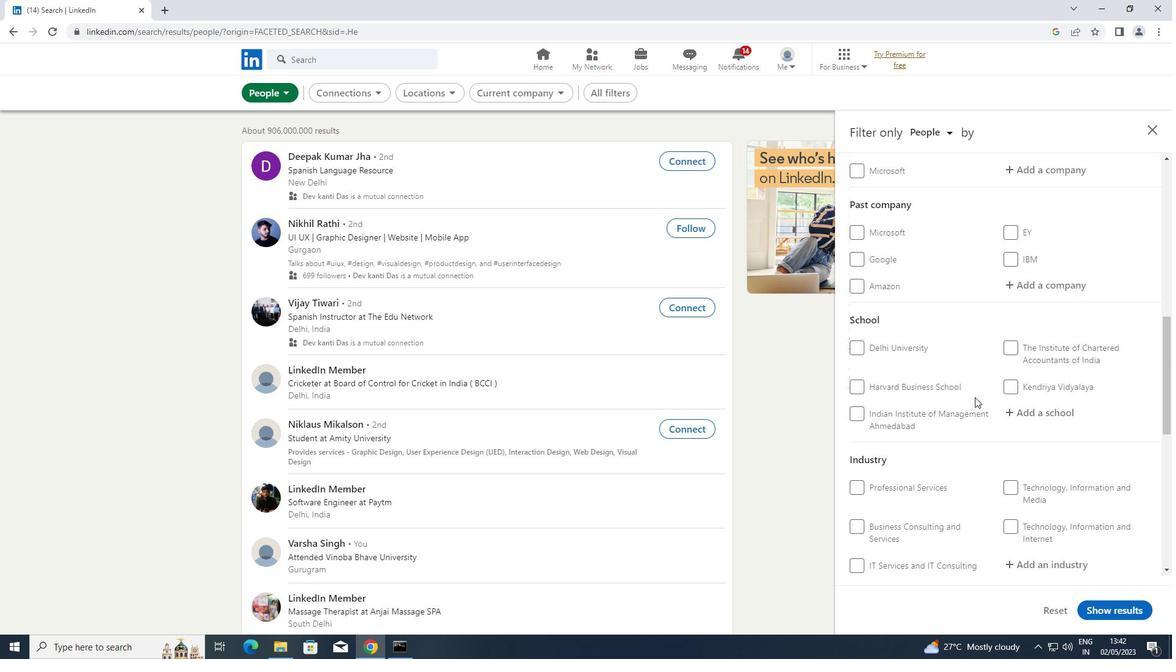 
Action: Mouse scrolled (976, 396) with delta (0, 0)
Screenshot: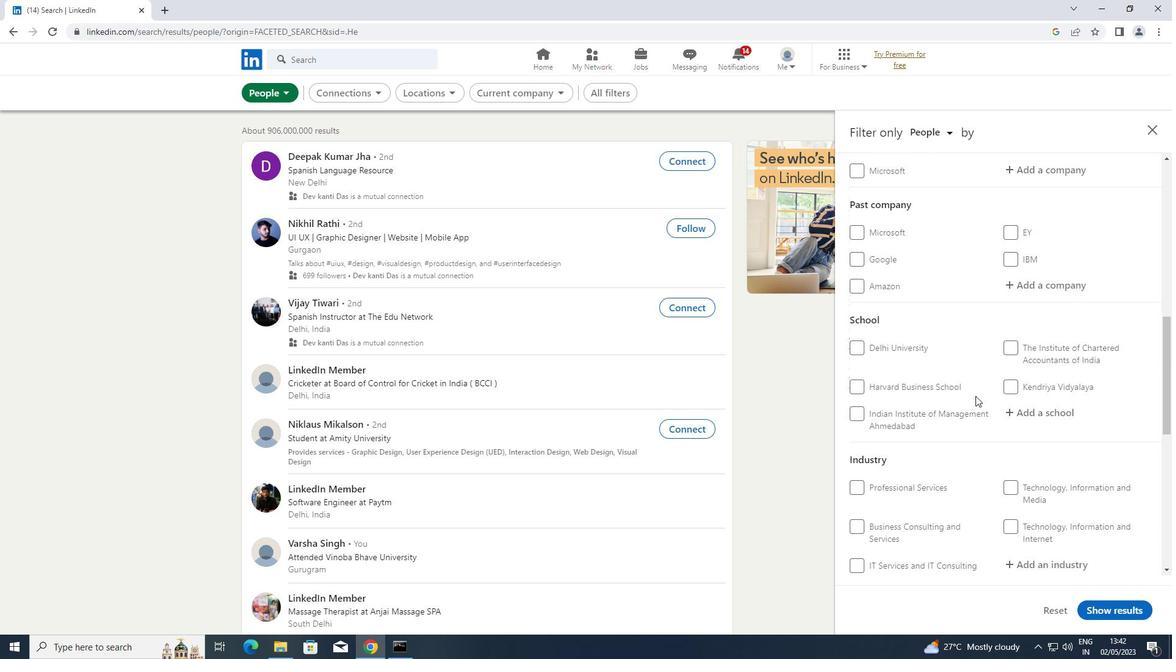 
Action: Mouse scrolled (976, 396) with delta (0, 0)
Screenshot: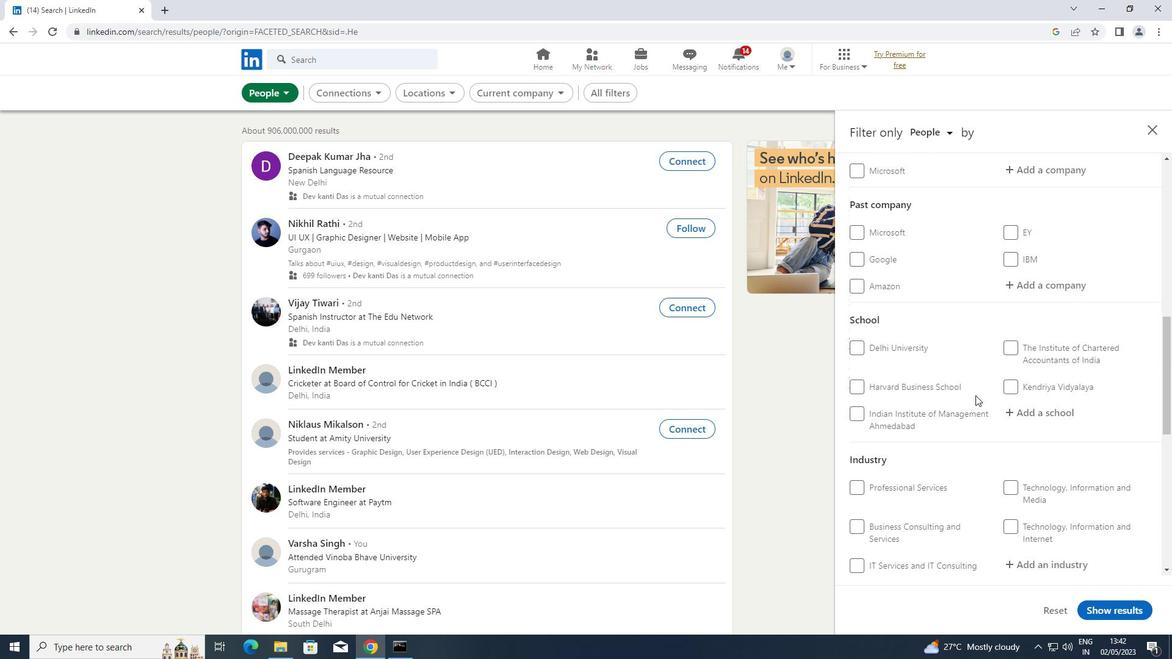 
Action: Mouse scrolled (976, 396) with delta (0, 0)
Screenshot: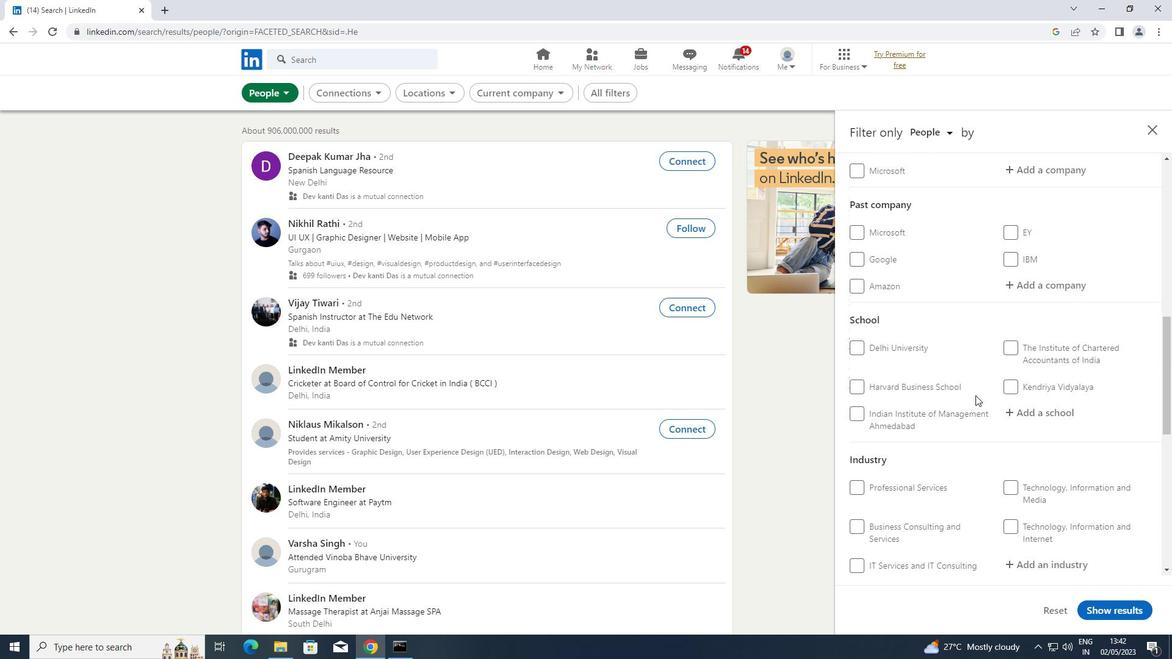 
Action: Mouse moved to (1028, 356)
Screenshot: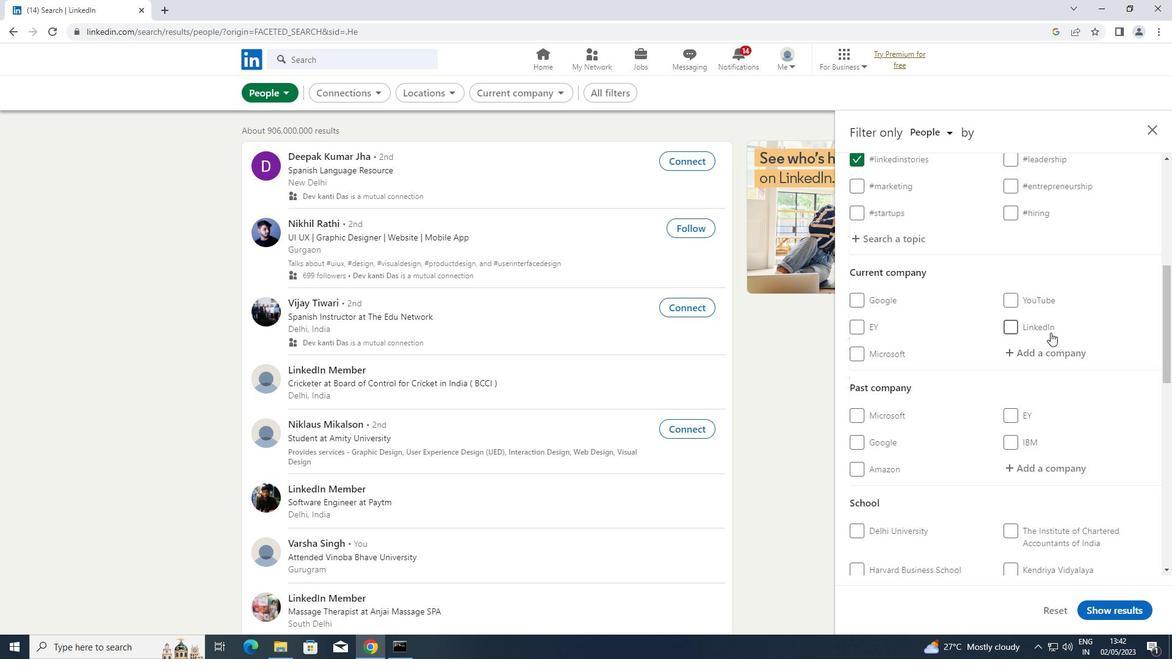
Action: Mouse pressed left at (1028, 356)
Screenshot: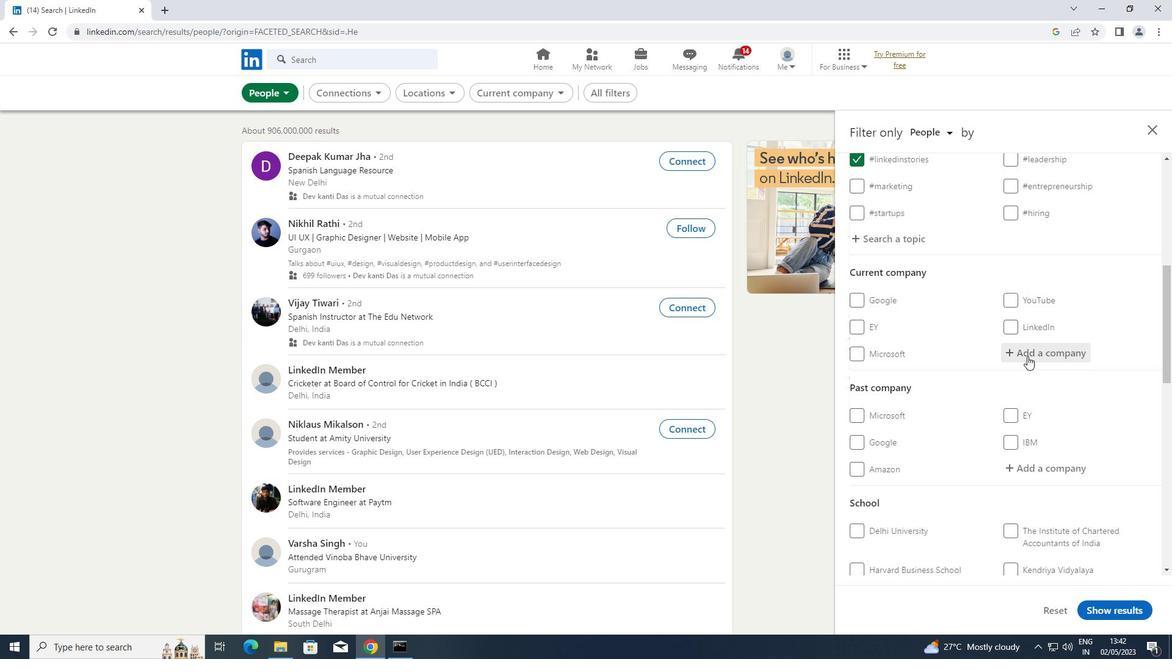
Action: Key pressed <Key.shift>TATA<Key.space><Key.shift>HOUSI
Screenshot: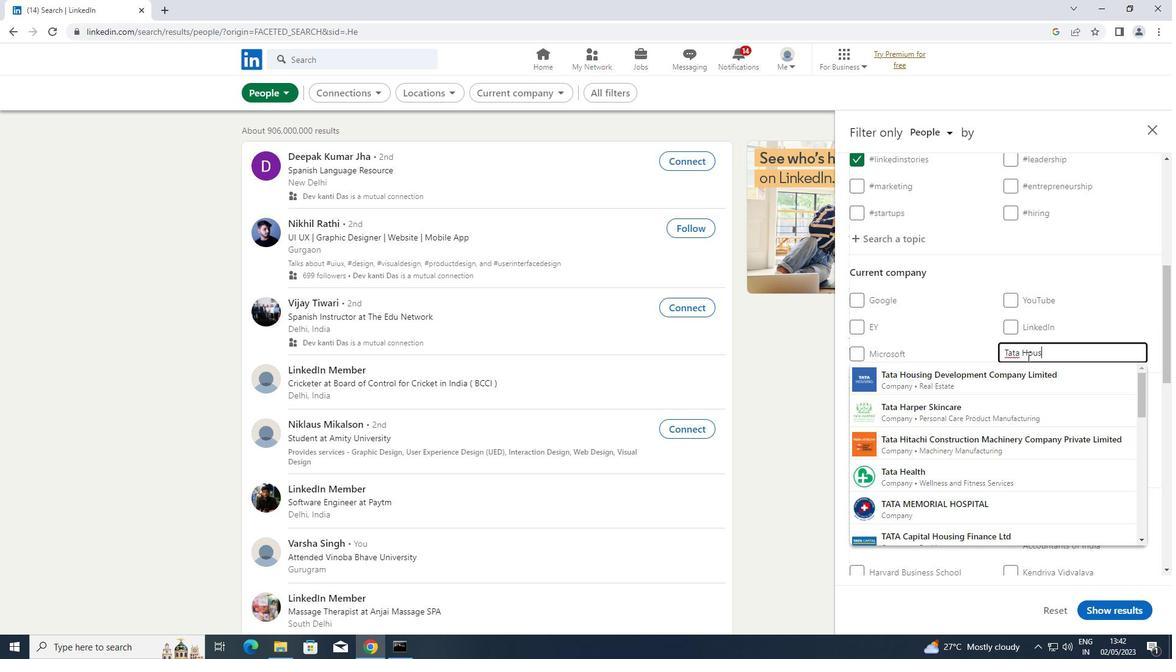 
Action: Mouse moved to (1006, 378)
Screenshot: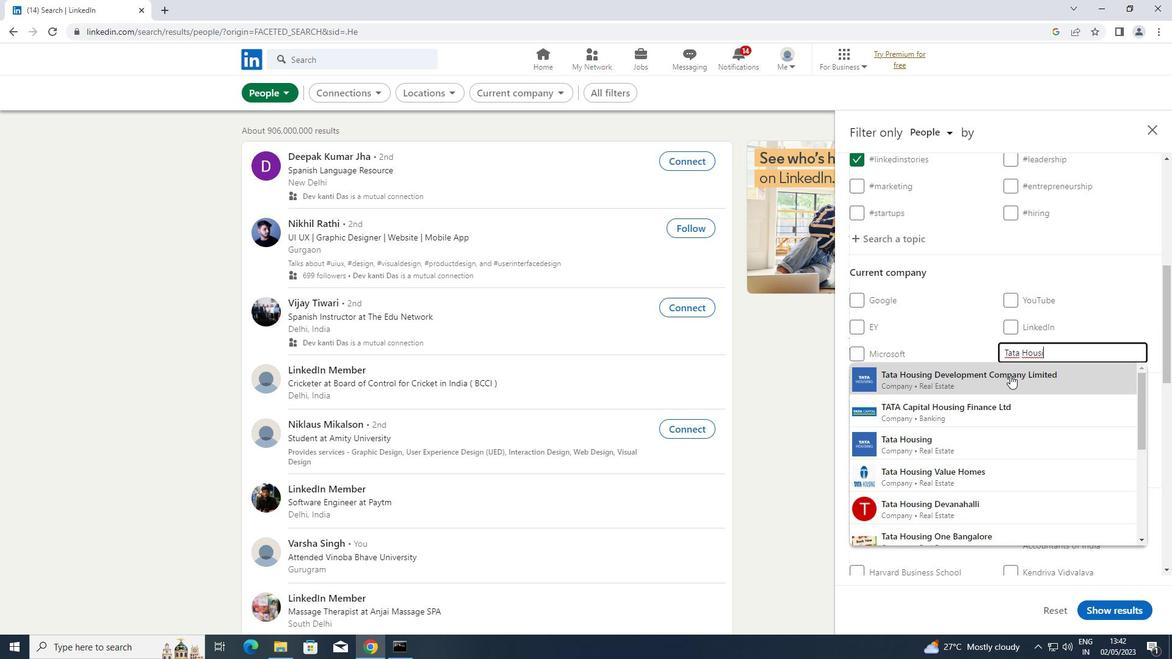 
Action: Mouse pressed left at (1006, 378)
Screenshot: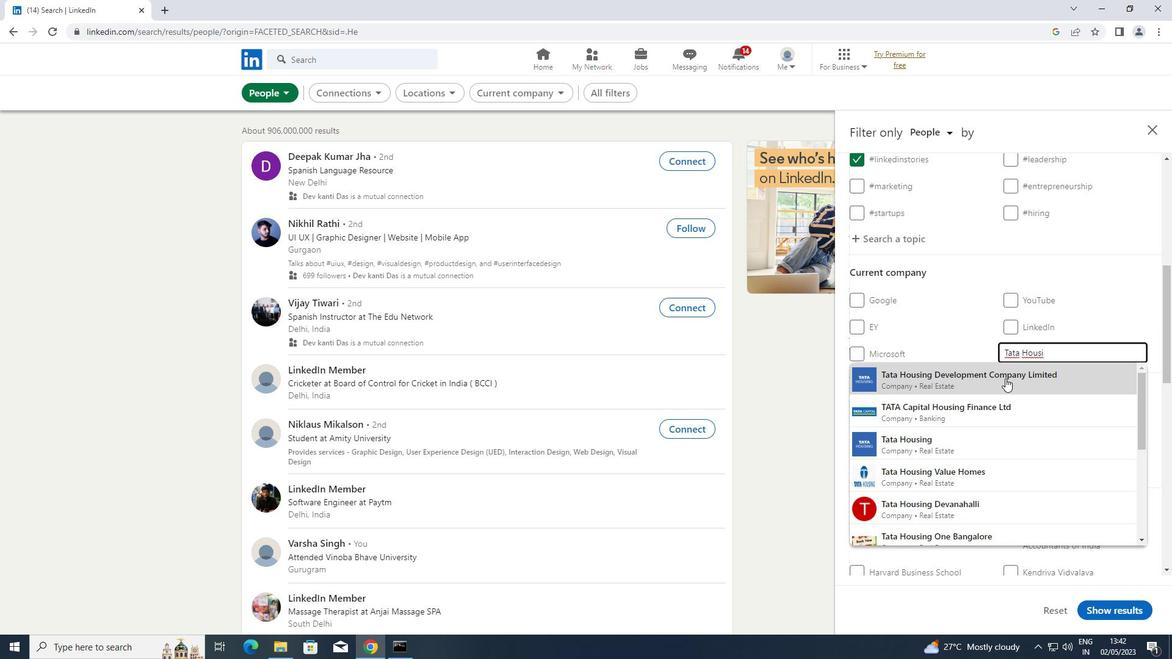 
Action: Mouse moved to (1006, 375)
Screenshot: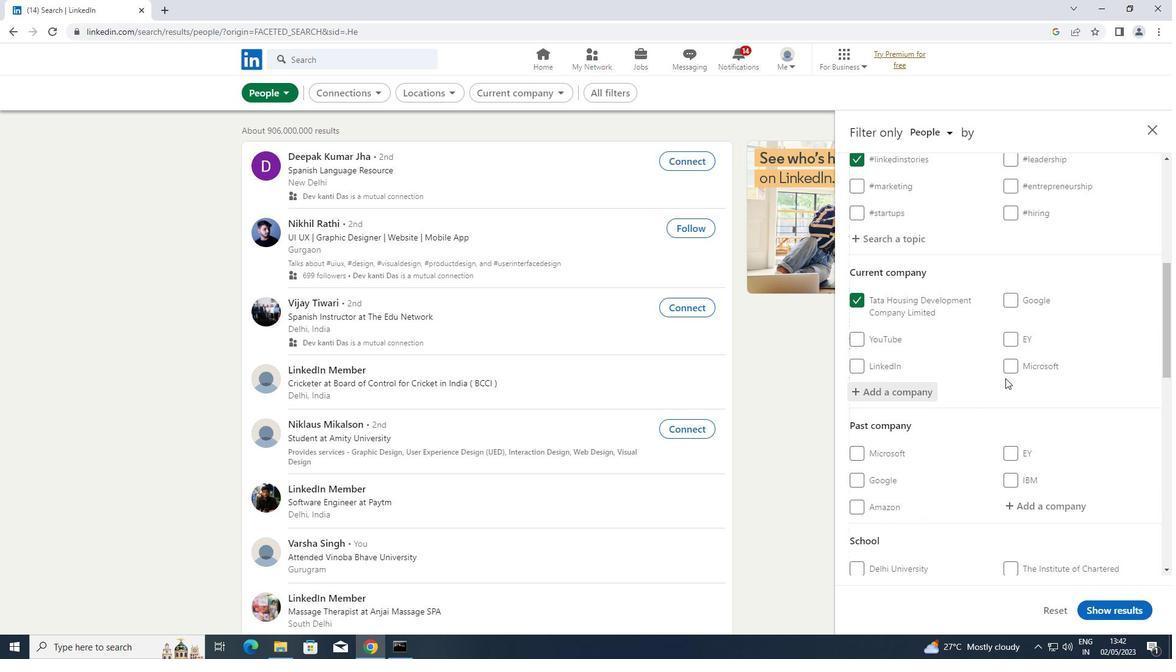 
Action: Mouse scrolled (1006, 374) with delta (0, 0)
Screenshot: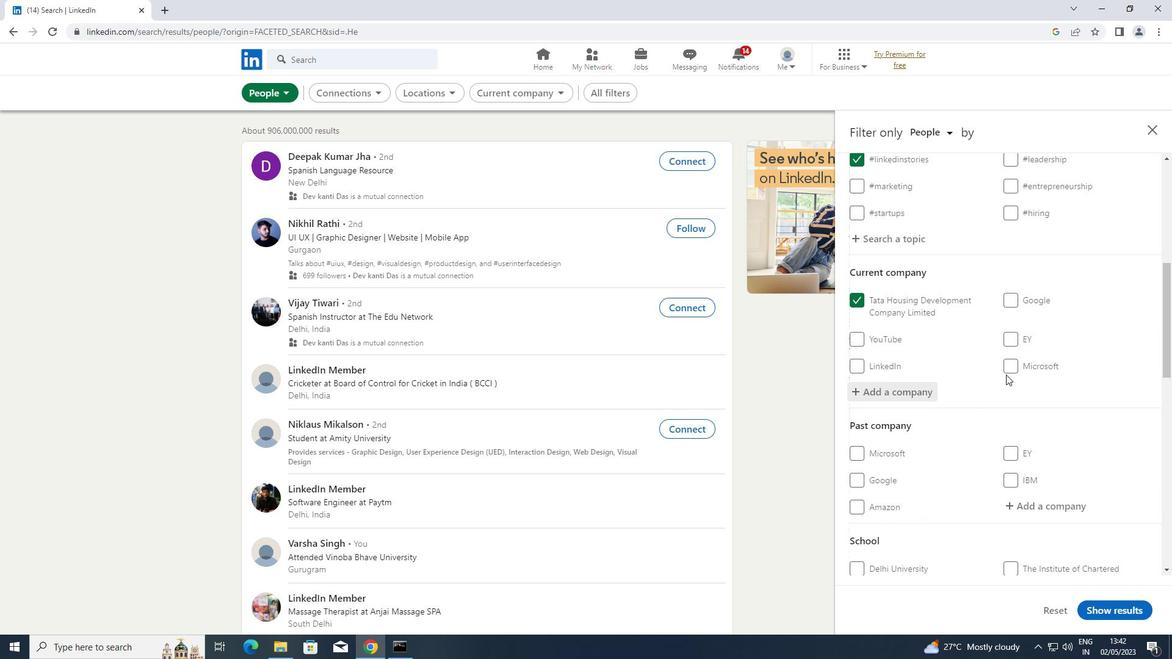 
Action: Mouse scrolled (1006, 374) with delta (0, 0)
Screenshot: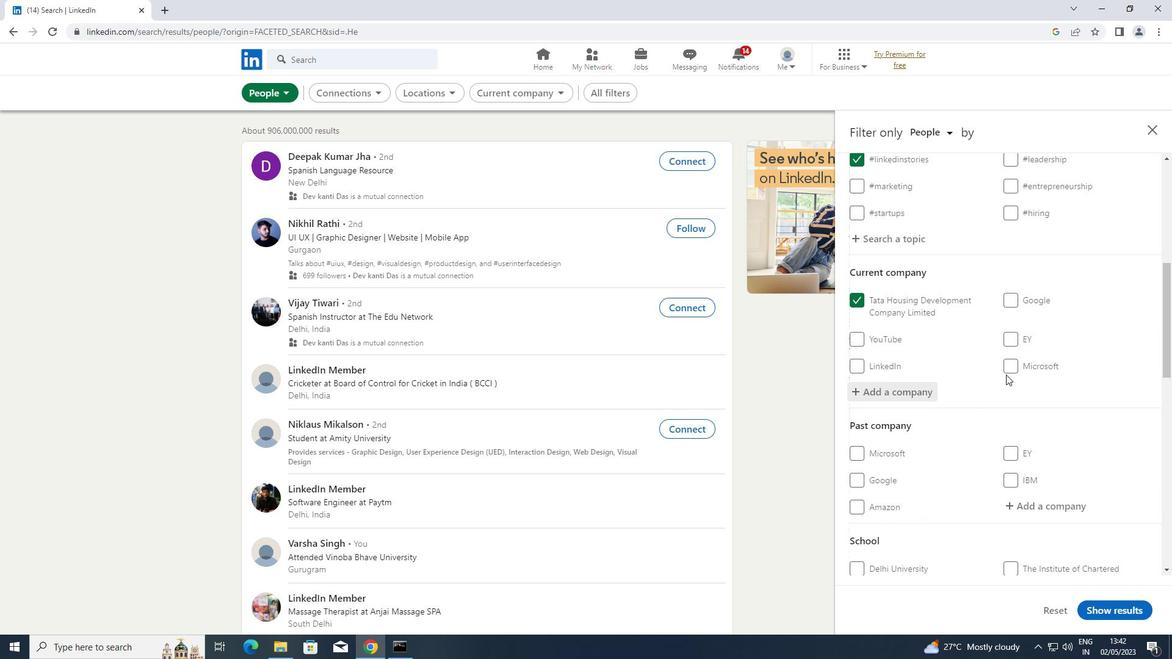 
Action: Mouse moved to (1007, 370)
Screenshot: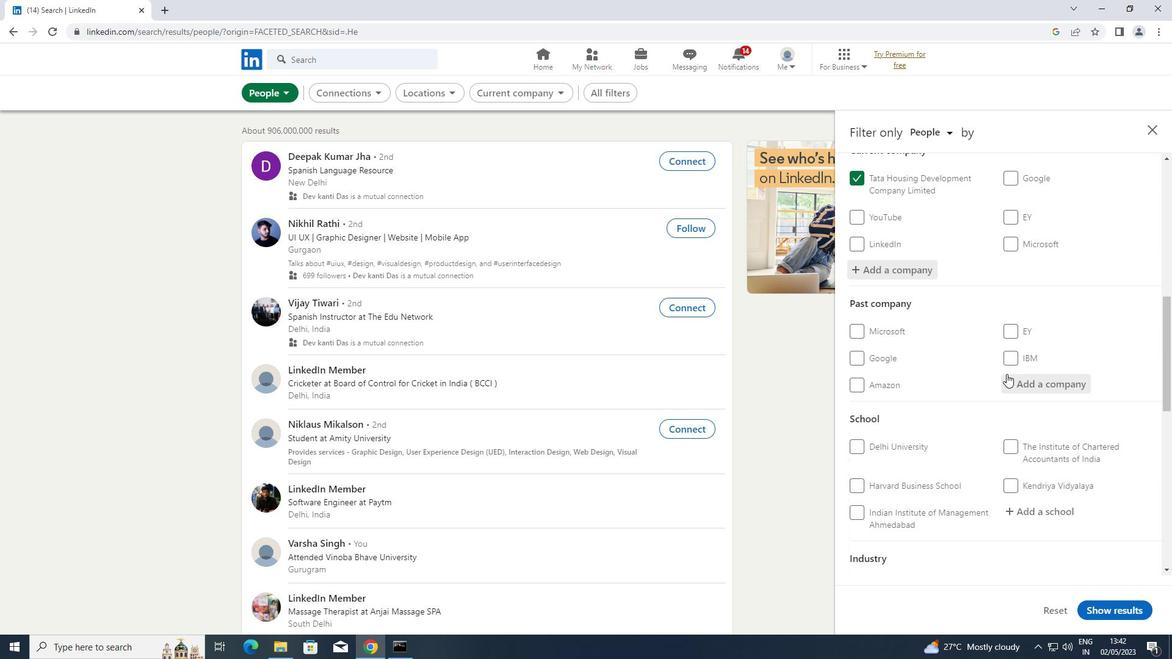 
Action: Mouse scrolled (1007, 370) with delta (0, 0)
Screenshot: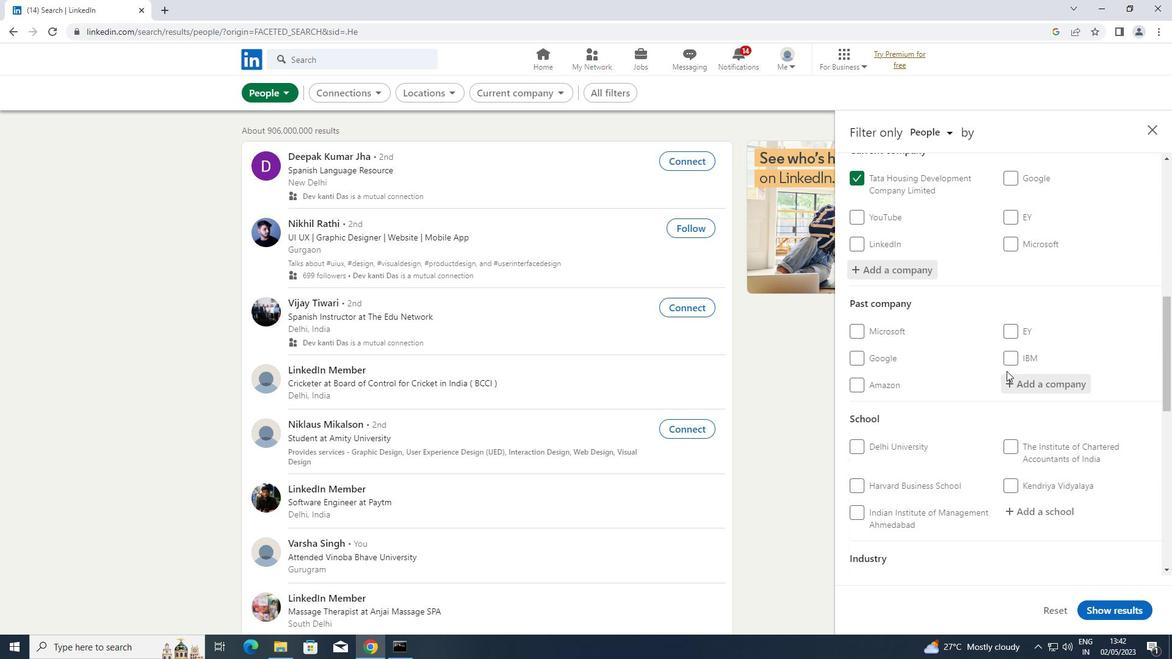 
Action: Mouse moved to (1058, 445)
Screenshot: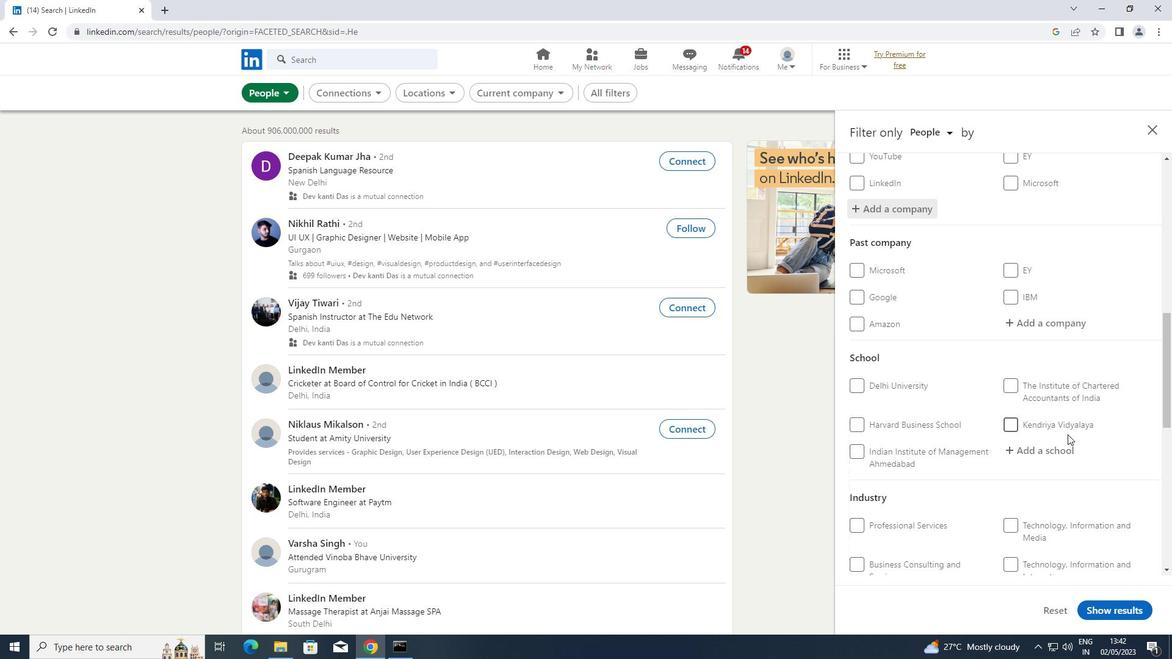 
Action: Mouse pressed left at (1058, 445)
Screenshot: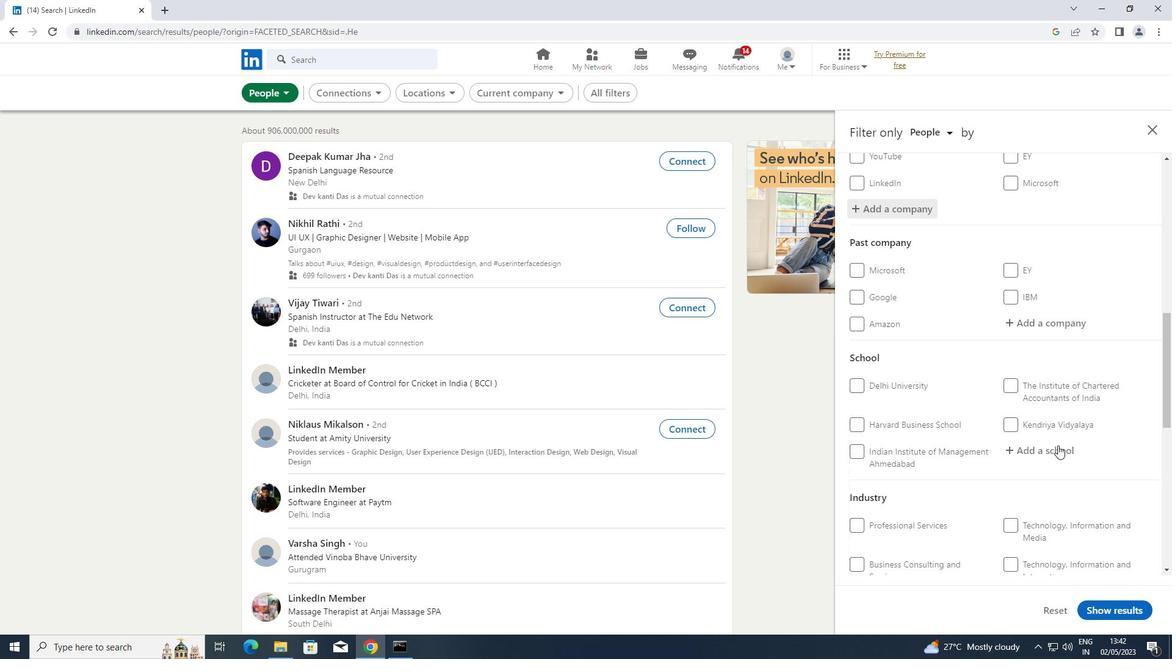 
Action: Mouse moved to (1050, 406)
Screenshot: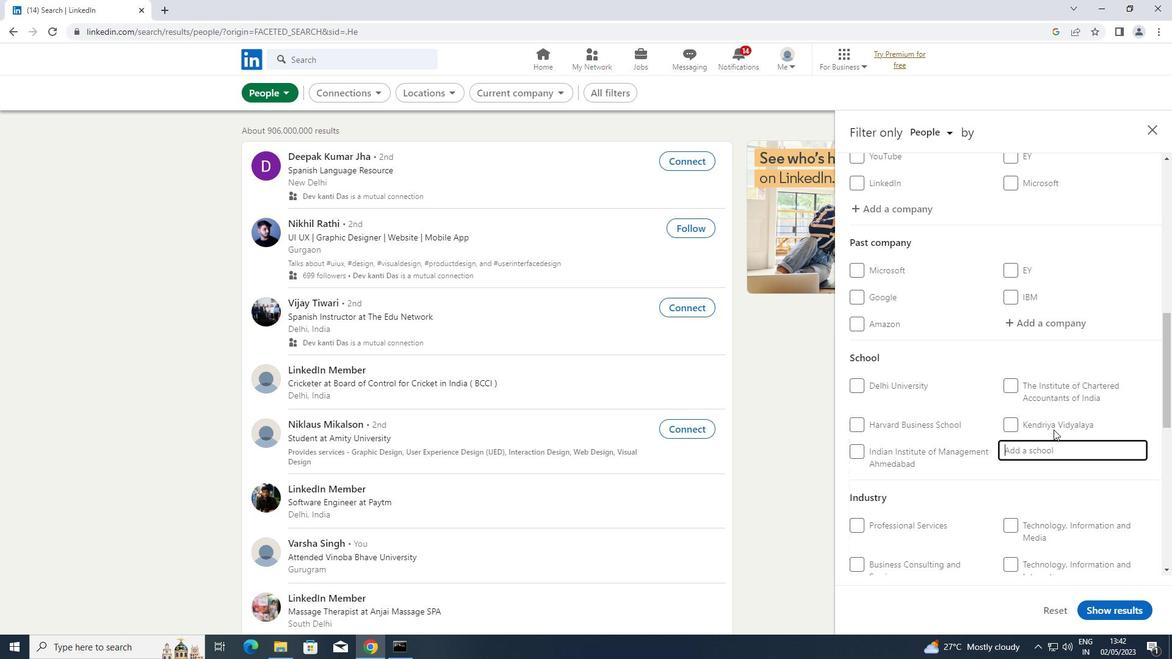 
Action: Key pressed <Key.shift>EAST<Key.space><Key.shift>POINT<Key.space>
Screenshot: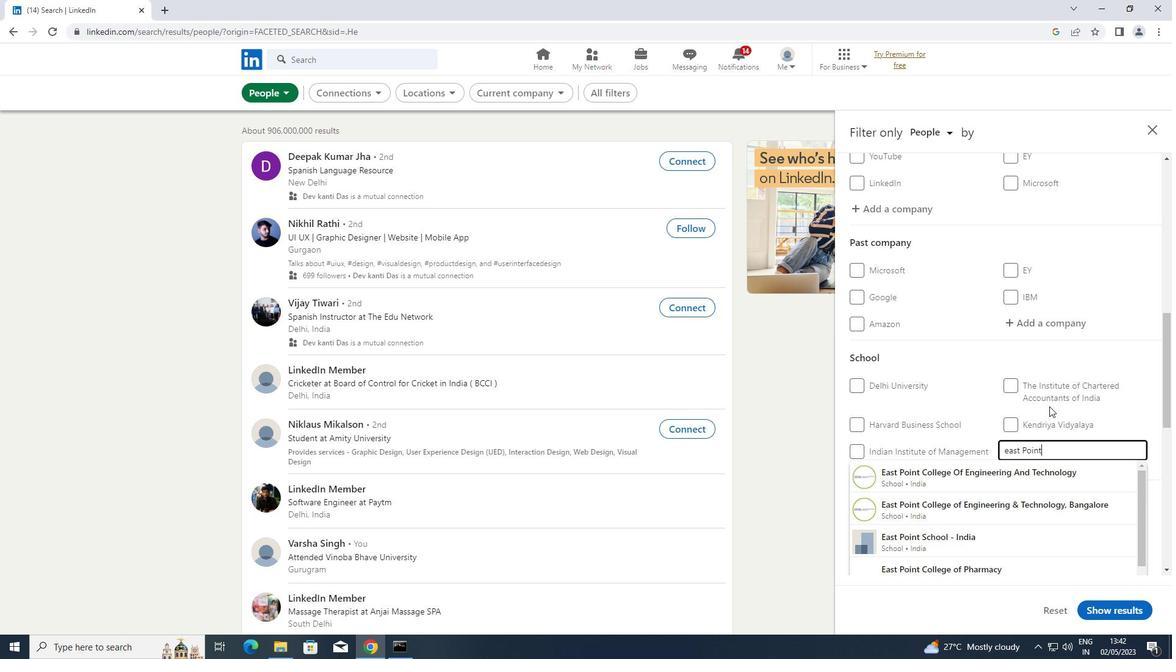 
Action: Mouse moved to (991, 475)
Screenshot: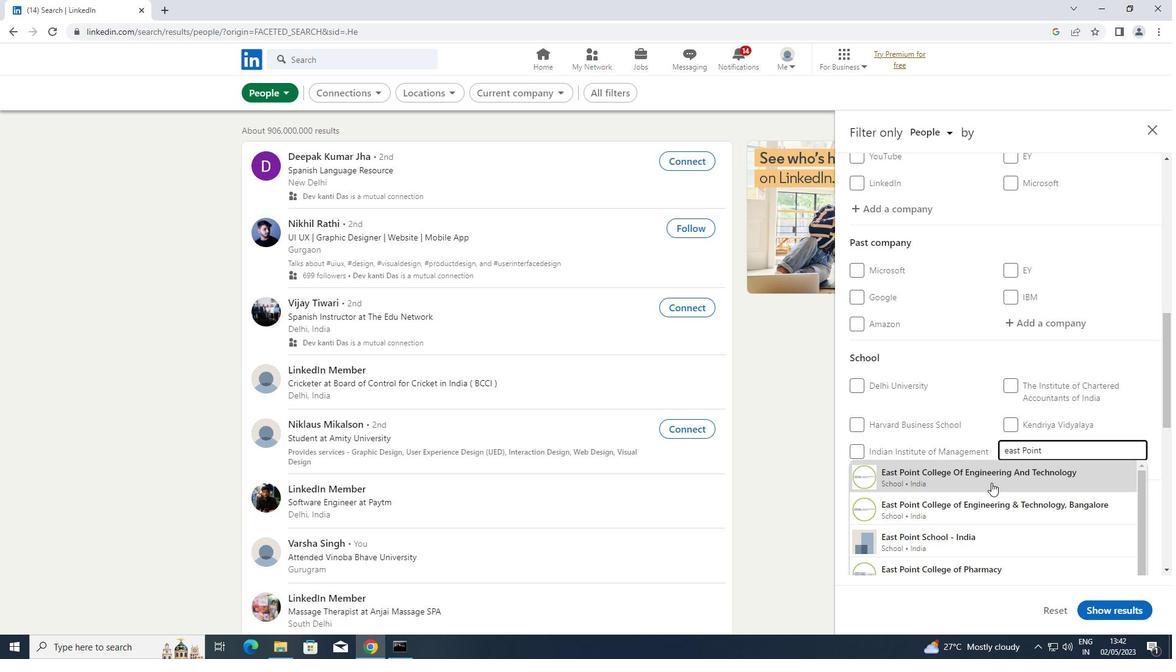 
Action: Mouse pressed left at (991, 475)
Screenshot: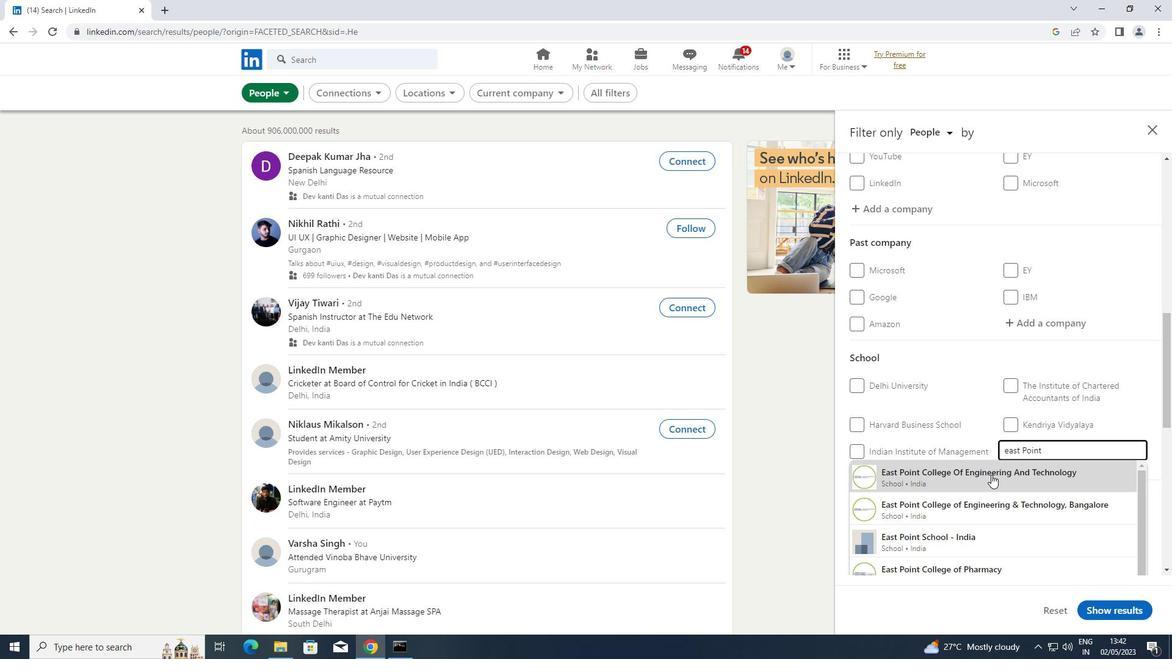 
Action: Mouse moved to (991, 472)
Screenshot: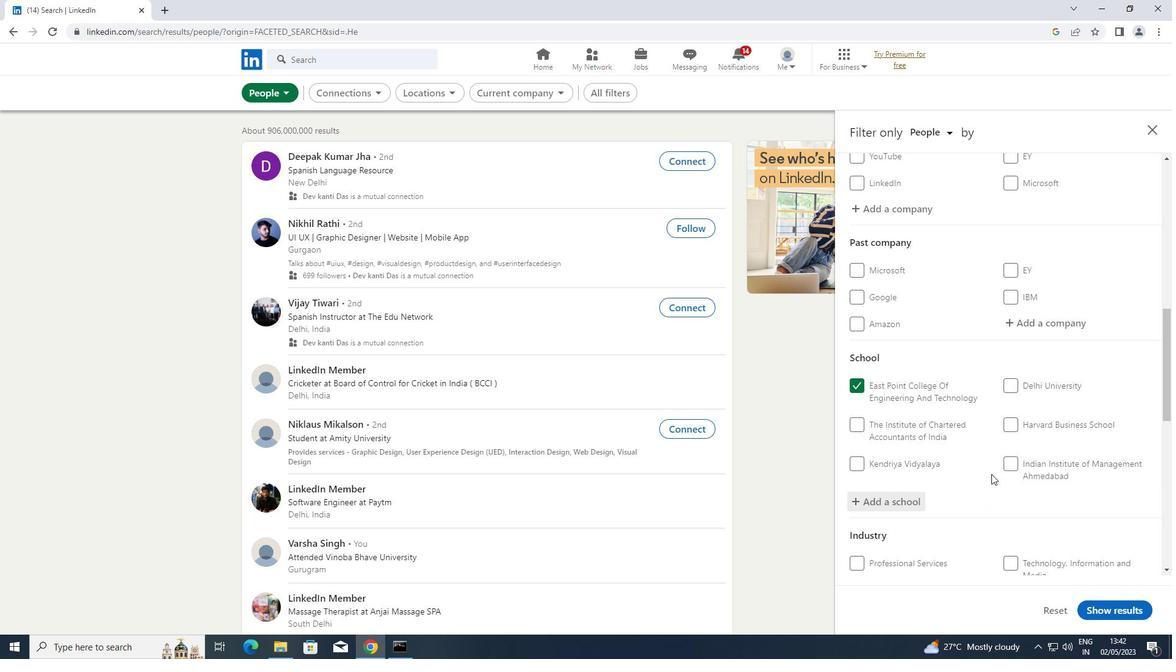 
Action: Mouse scrolled (991, 471) with delta (0, 0)
Screenshot: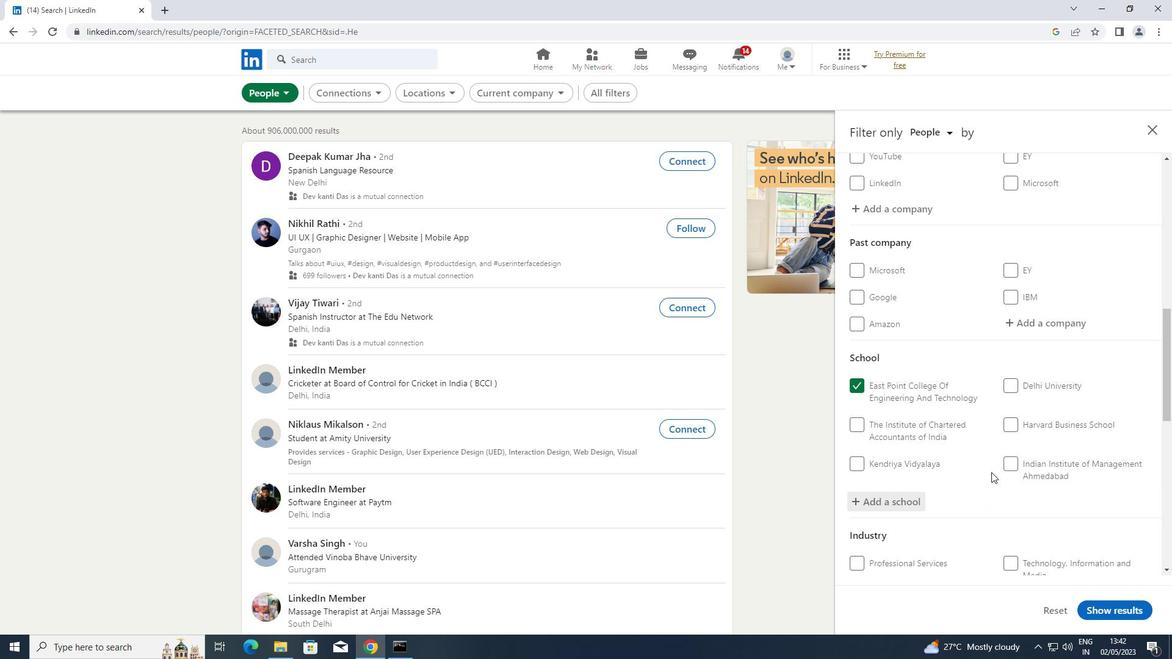 
Action: Mouse scrolled (991, 471) with delta (0, 0)
Screenshot: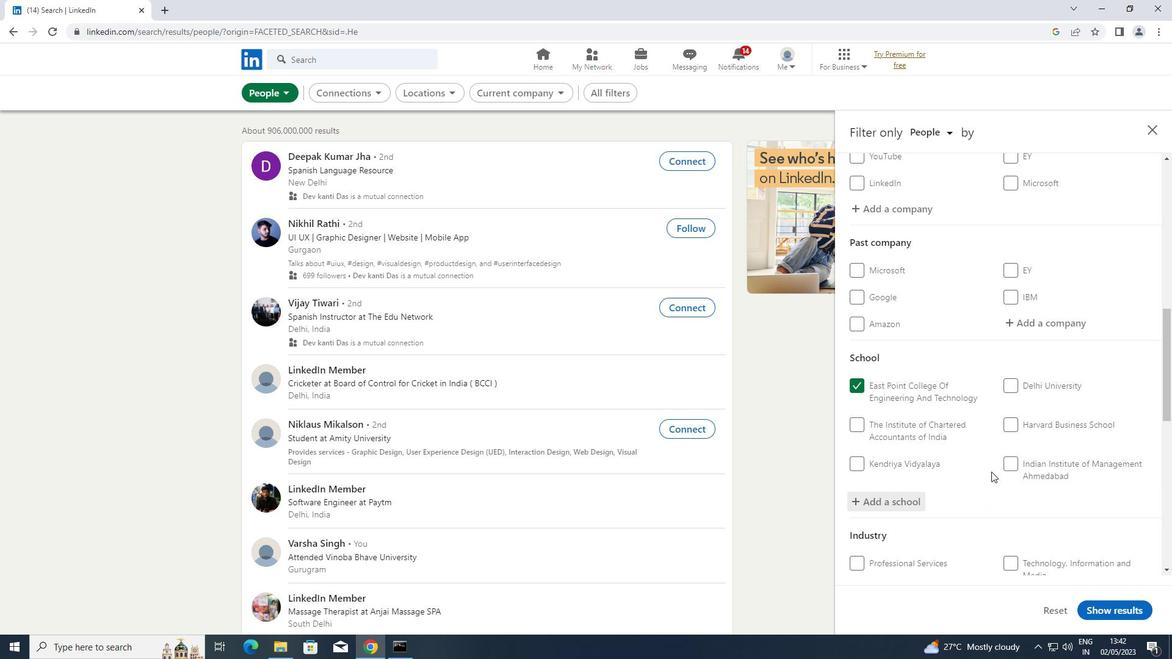 
Action: Mouse scrolled (991, 471) with delta (0, 0)
Screenshot: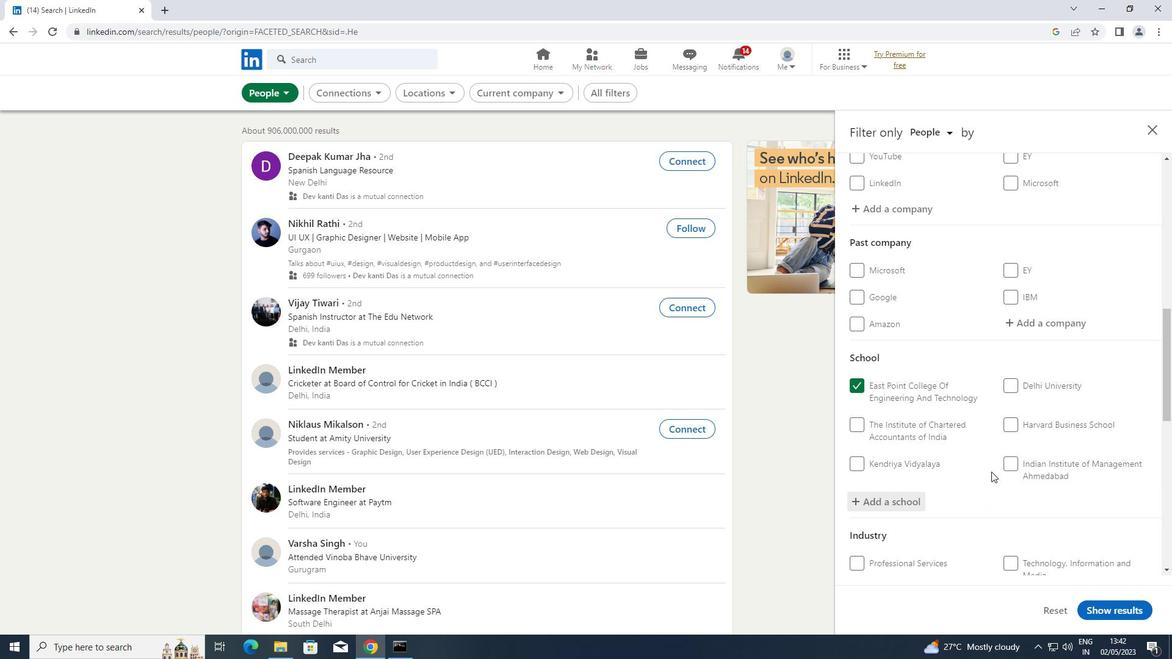 
Action: Mouse scrolled (991, 471) with delta (0, 0)
Screenshot: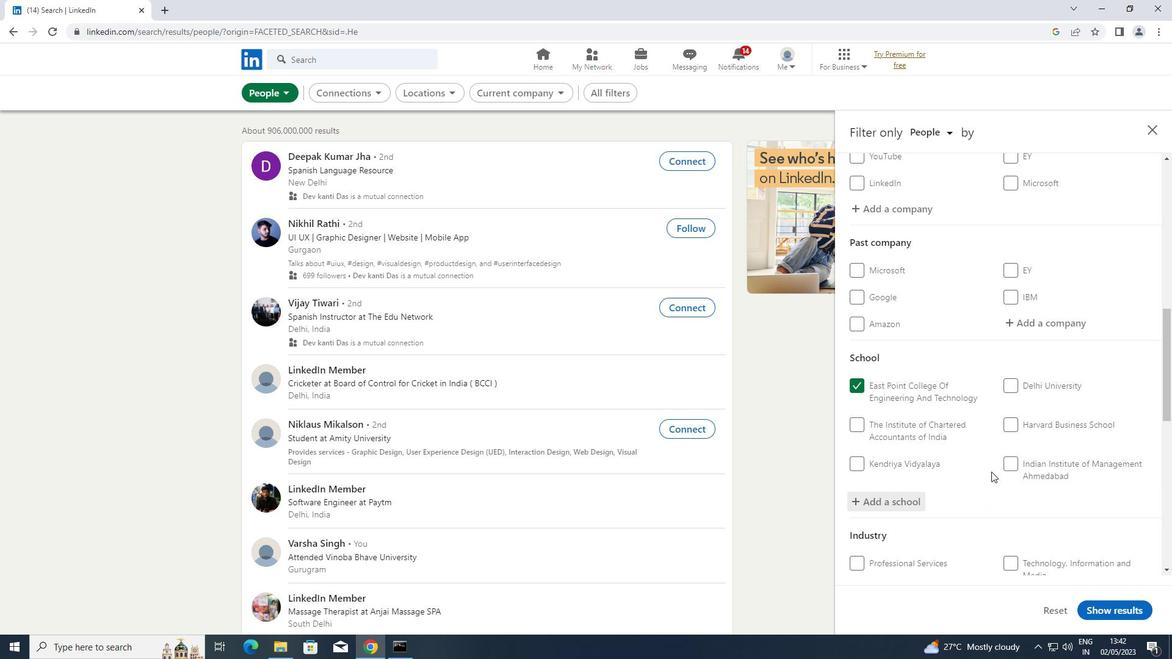 
Action: Mouse moved to (1062, 395)
Screenshot: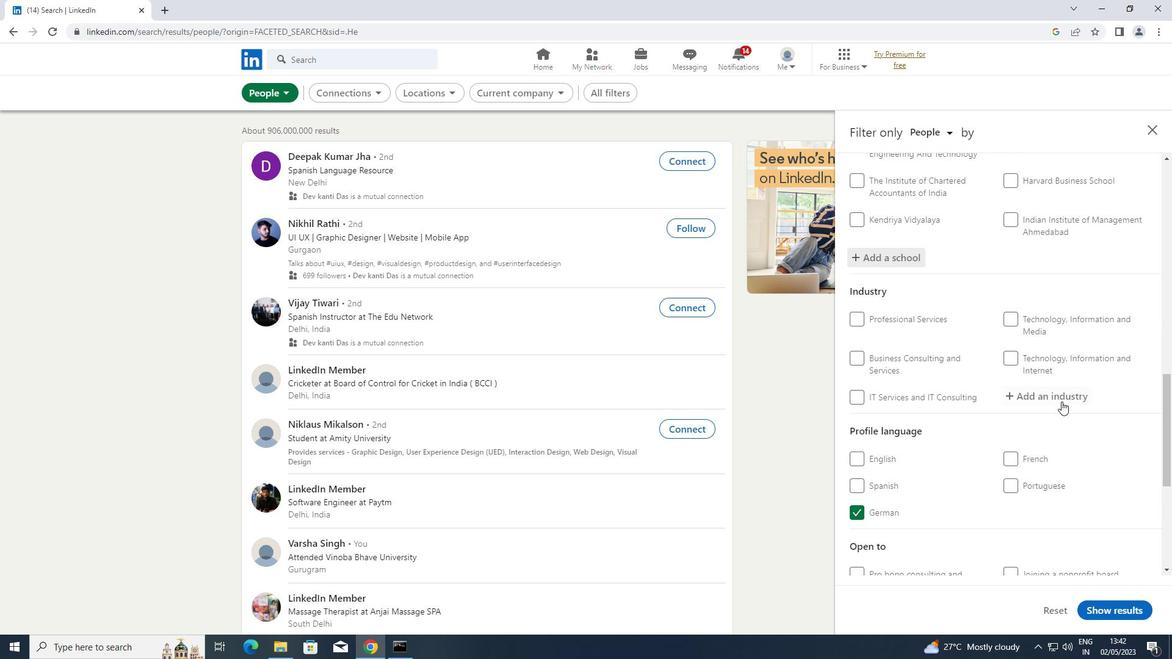 
Action: Mouse pressed left at (1062, 395)
Screenshot: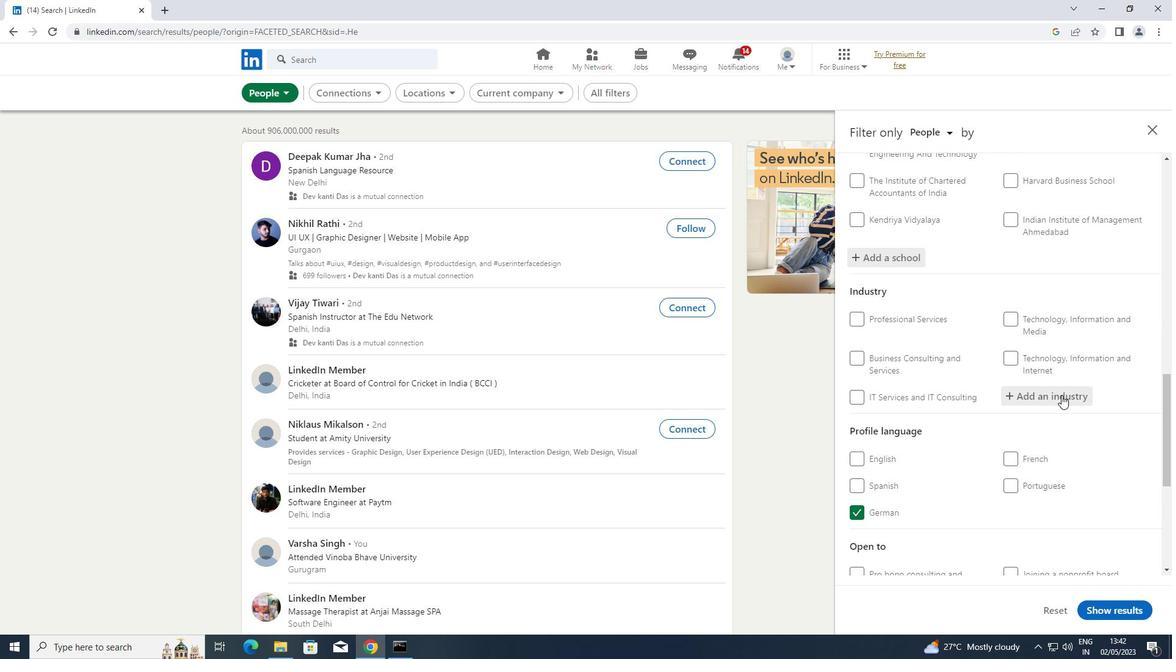 
Action: Key pressed <Key.shift>NON<Key.backspace><Key.backspace>ONRESI
Screenshot: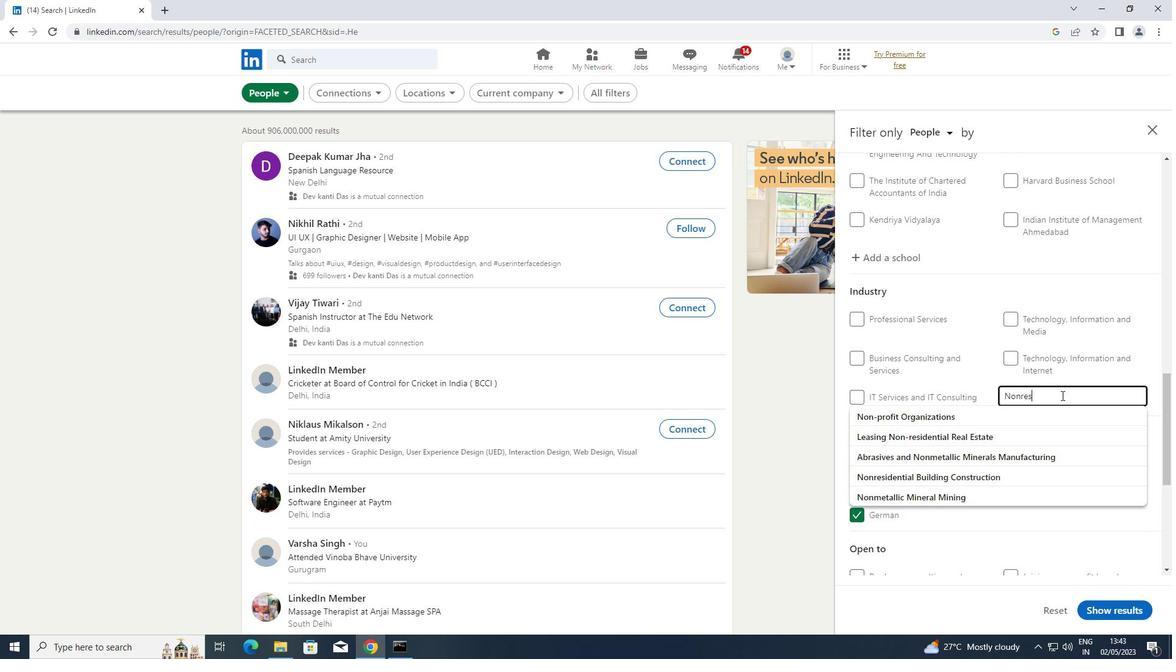 
Action: Mouse moved to (965, 411)
Screenshot: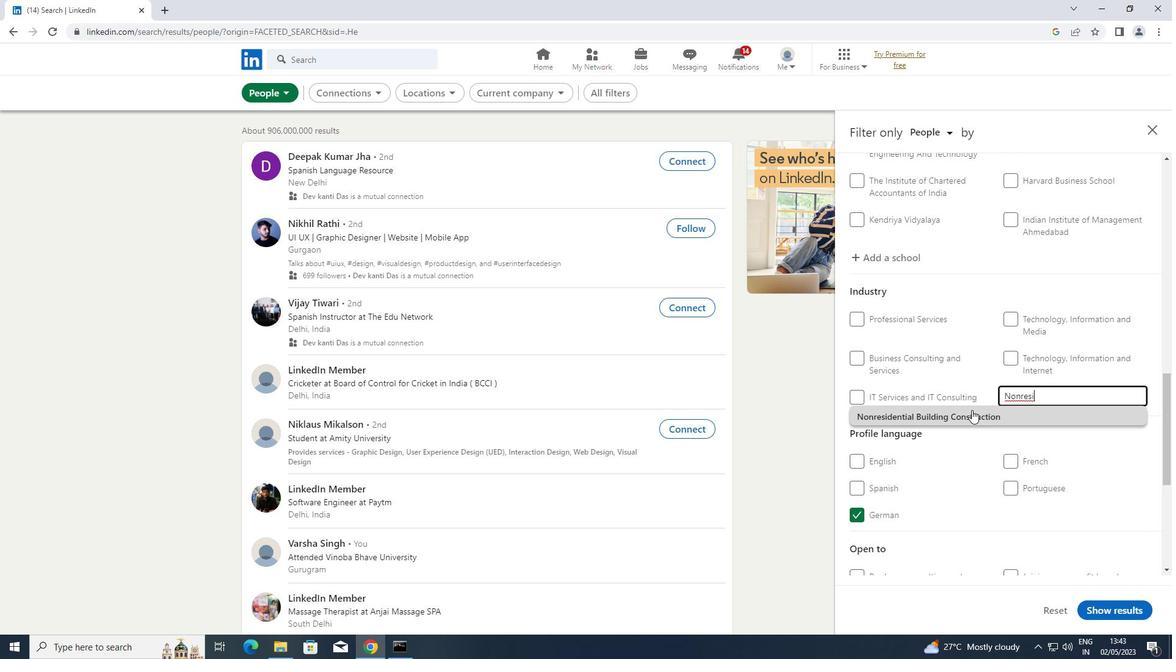 
Action: Mouse pressed left at (965, 411)
Screenshot: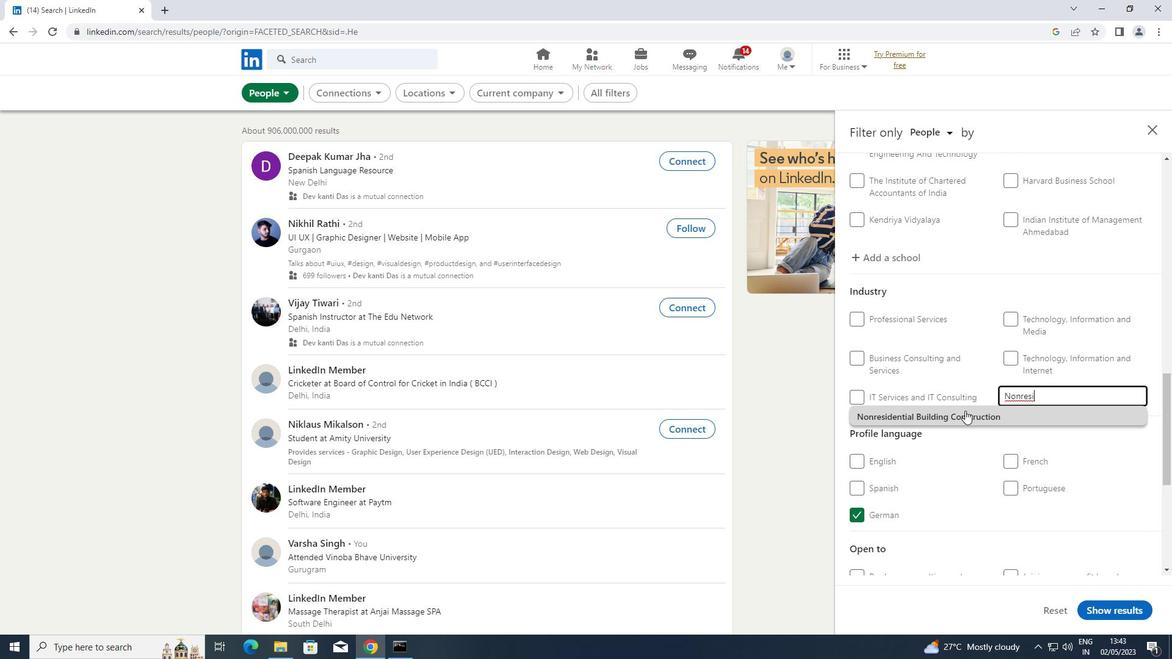 
Action: Mouse scrolled (965, 410) with delta (0, 0)
Screenshot: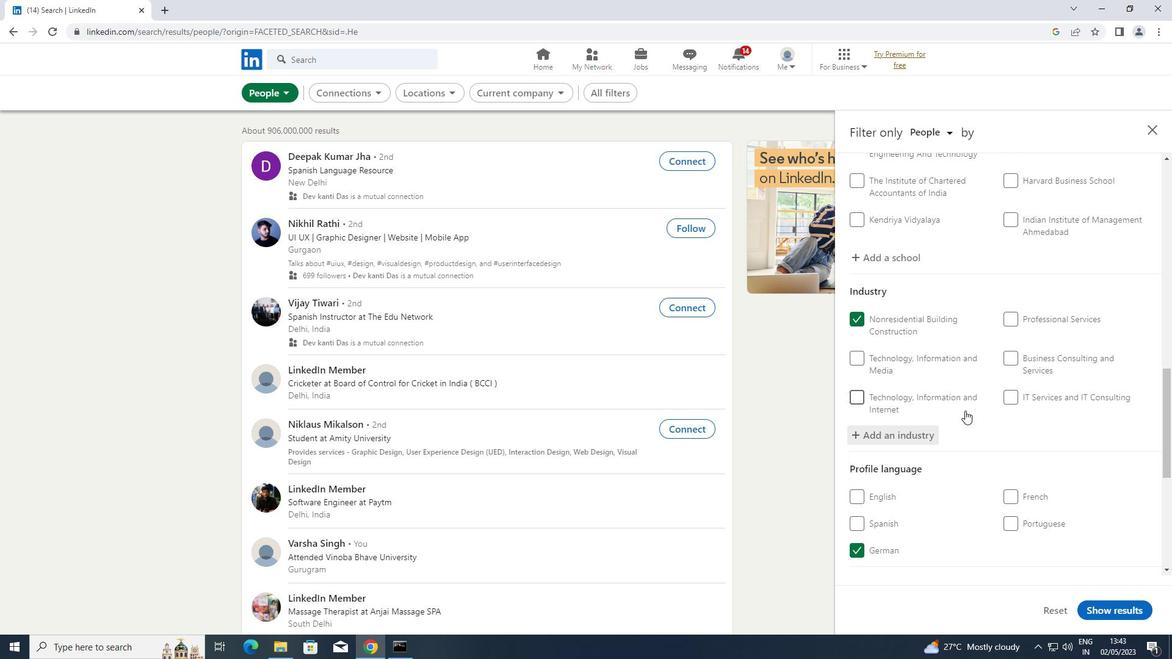 
Action: Mouse scrolled (965, 410) with delta (0, 0)
Screenshot: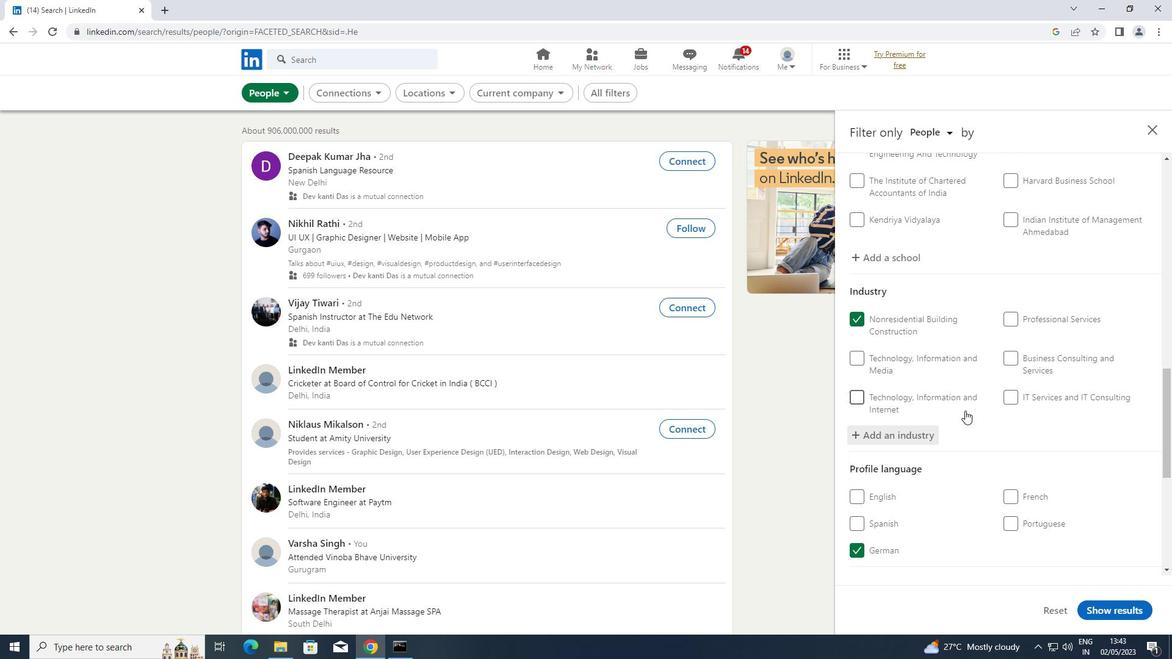 
Action: Mouse scrolled (965, 410) with delta (0, 0)
Screenshot: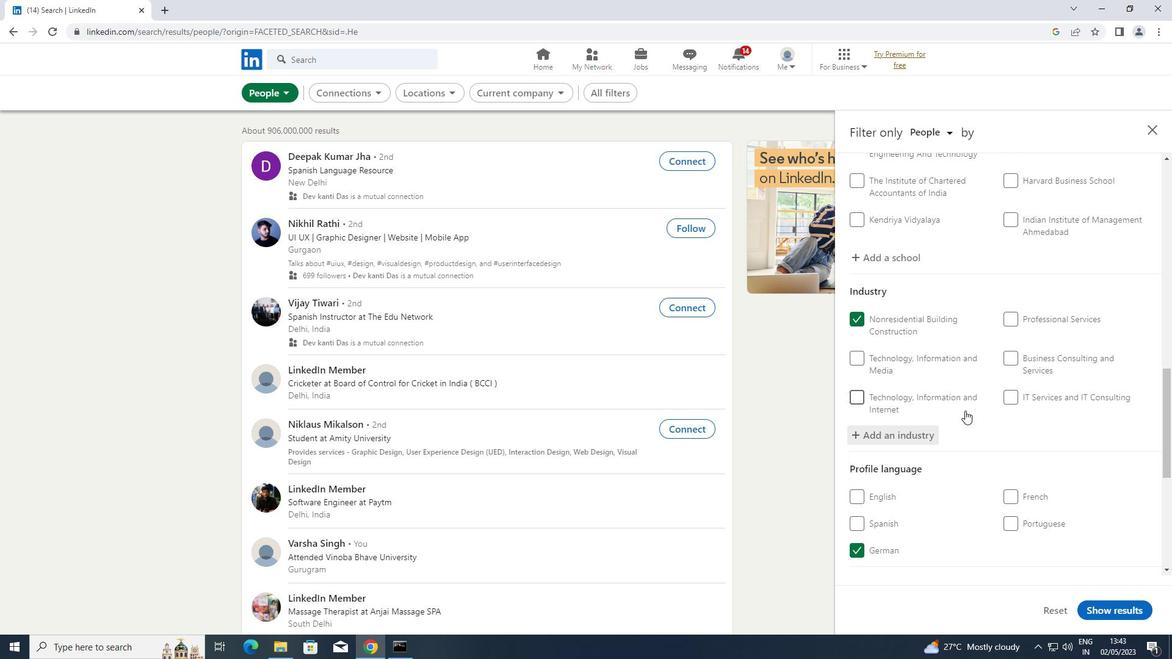 
Action: Mouse scrolled (965, 410) with delta (0, 0)
Screenshot: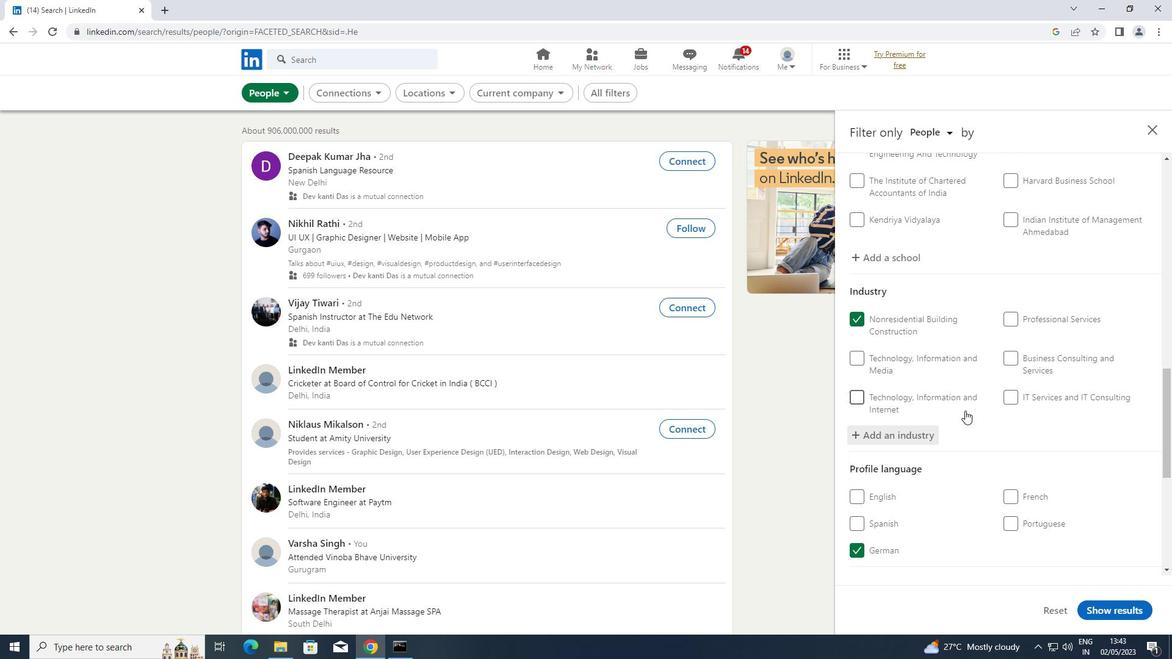 
Action: Mouse scrolled (965, 410) with delta (0, 0)
Screenshot: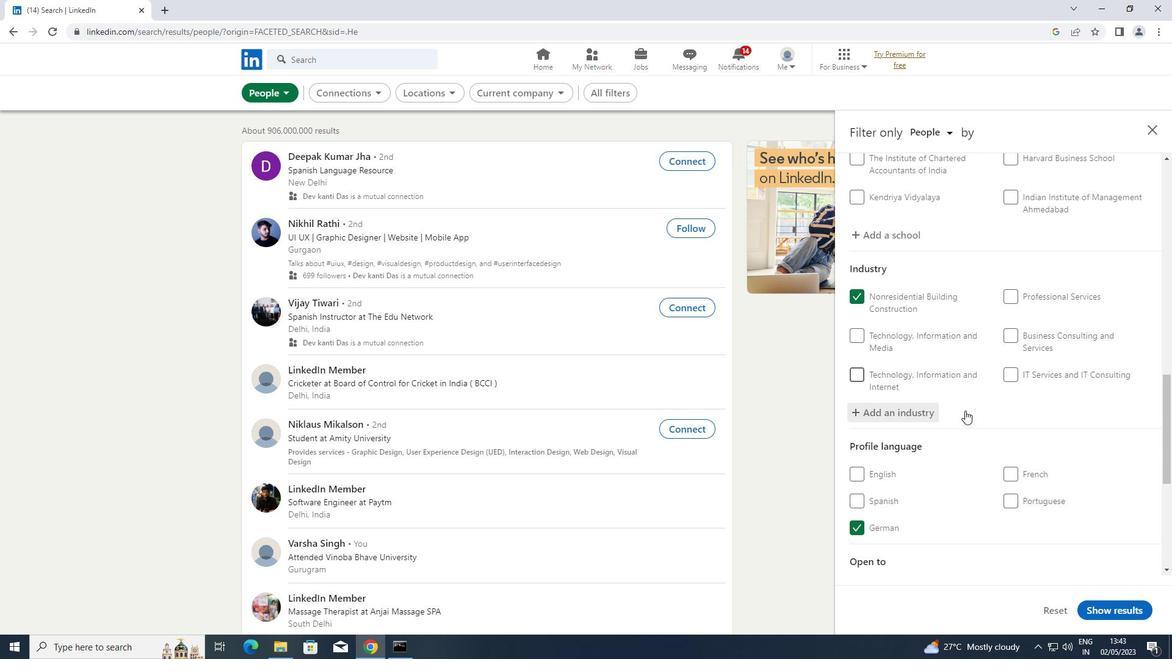 
Action: Mouse scrolled (965, 410) with delta (0, 0)
Screenshot: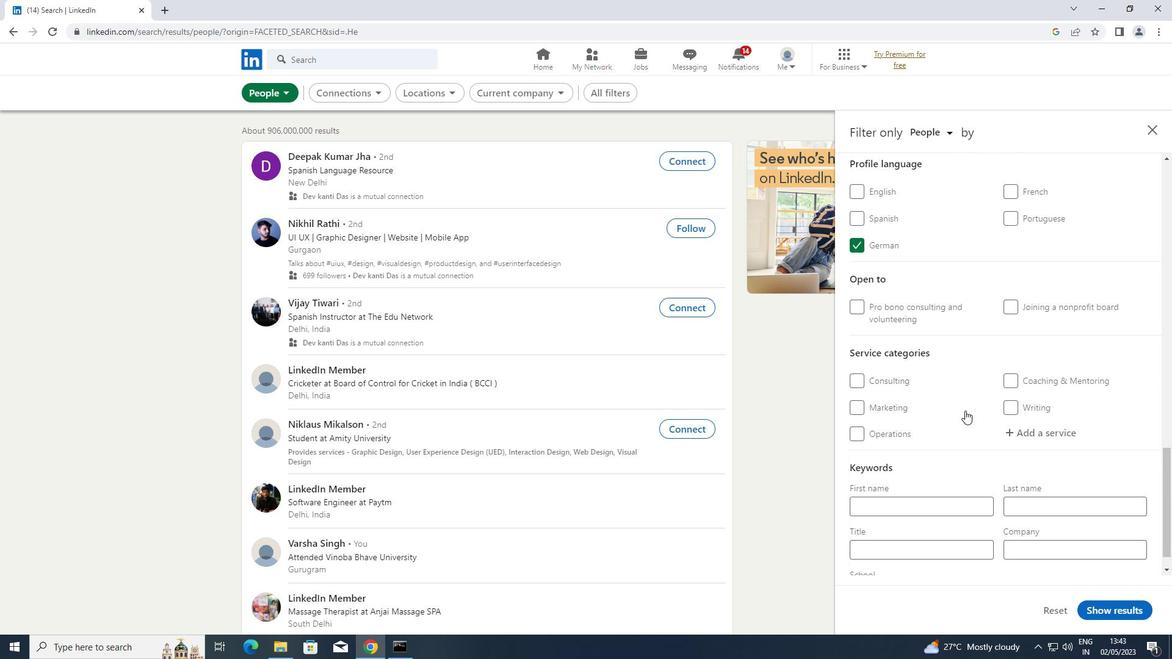 
Action: Mouse moved to (1016, 402)
Screenshot: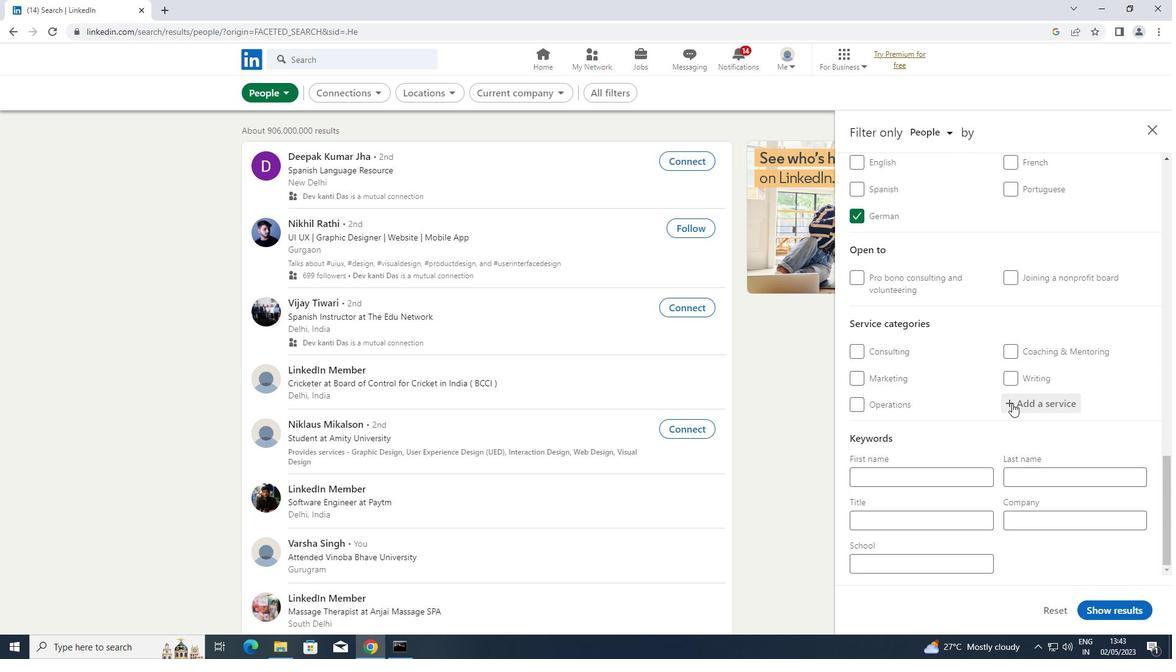 
Action: Mouse pressed left at (1016, 402)
Screenshot: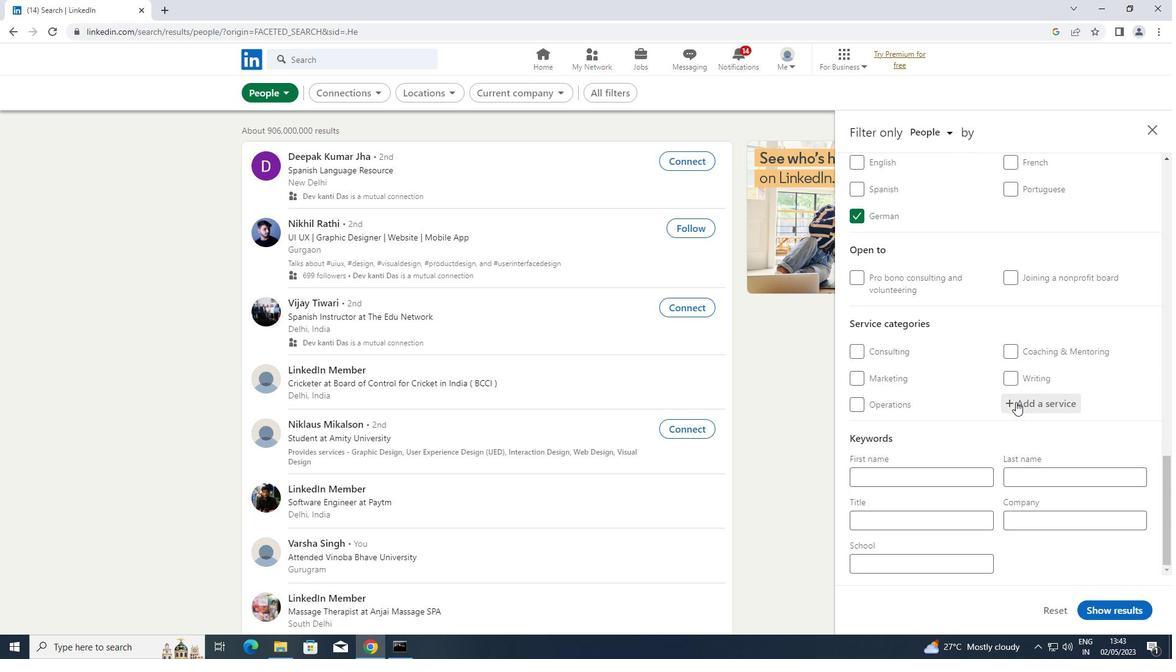 
Action: Key pressed <Key.shift>SOCIAL
Screenshot: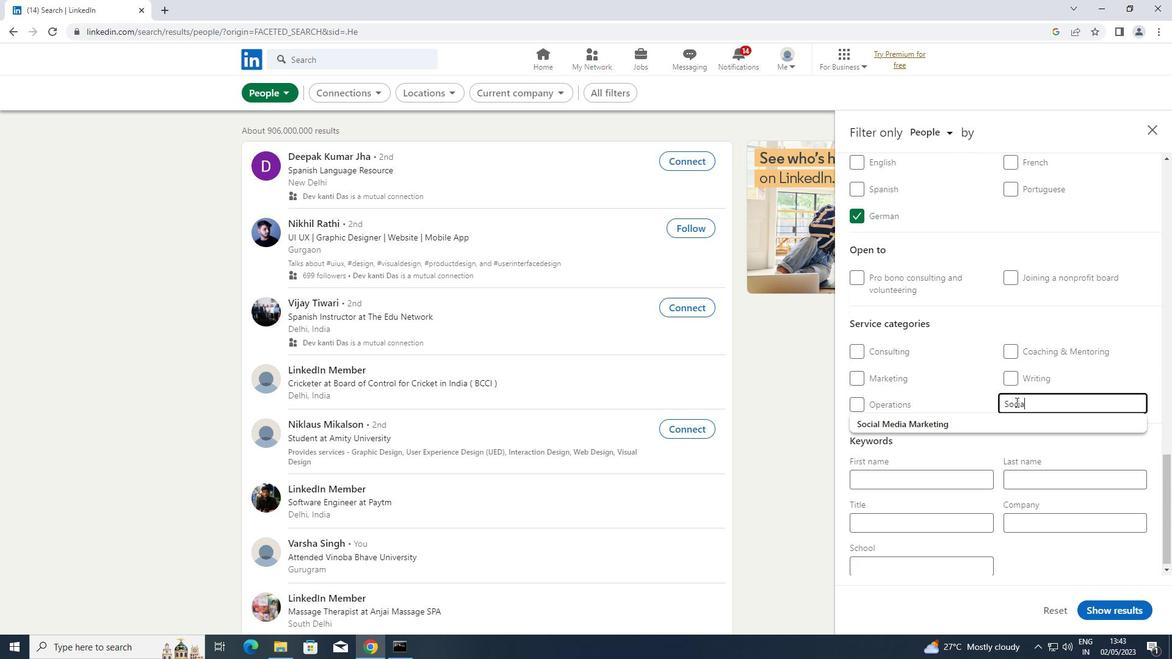 
Action: Mouse moved to (896, 414)
Screenshot: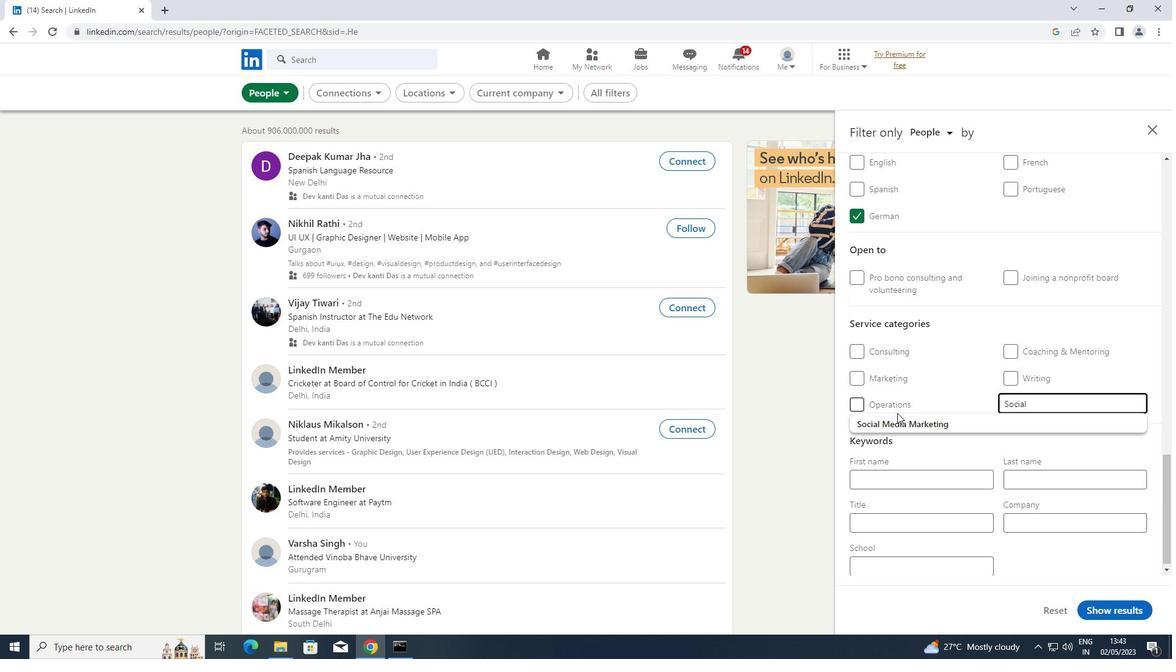 
Action: Mouse pressed left at (896, 414)
Screenshot: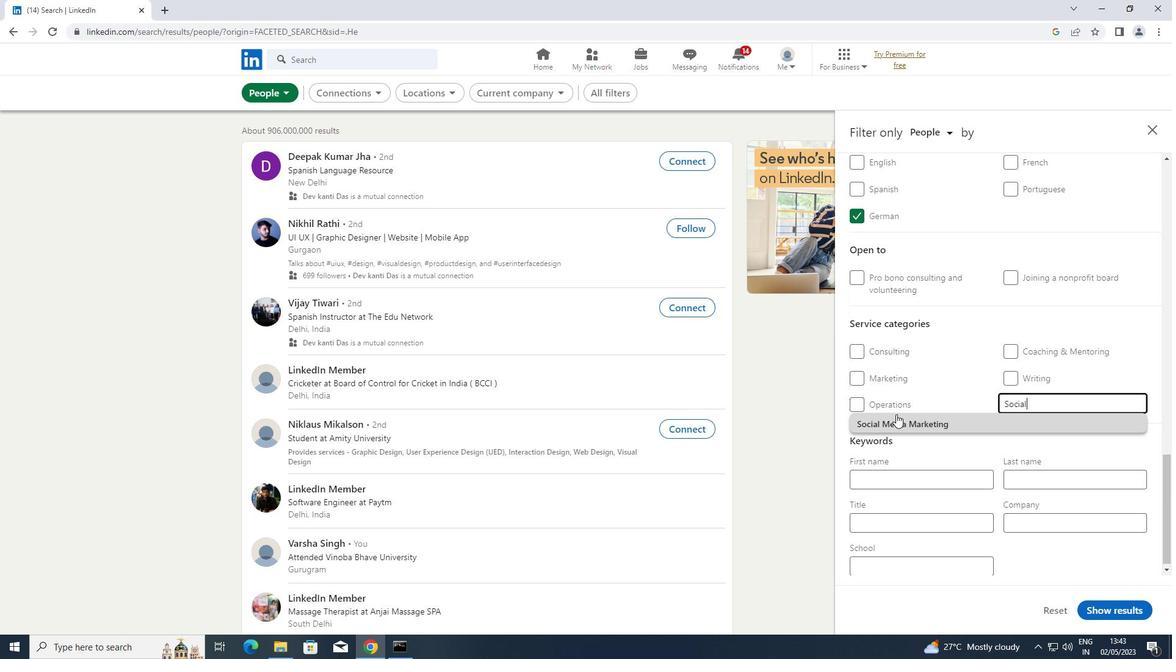 
Action: Mouse moved to (922, 549)
Screenshot: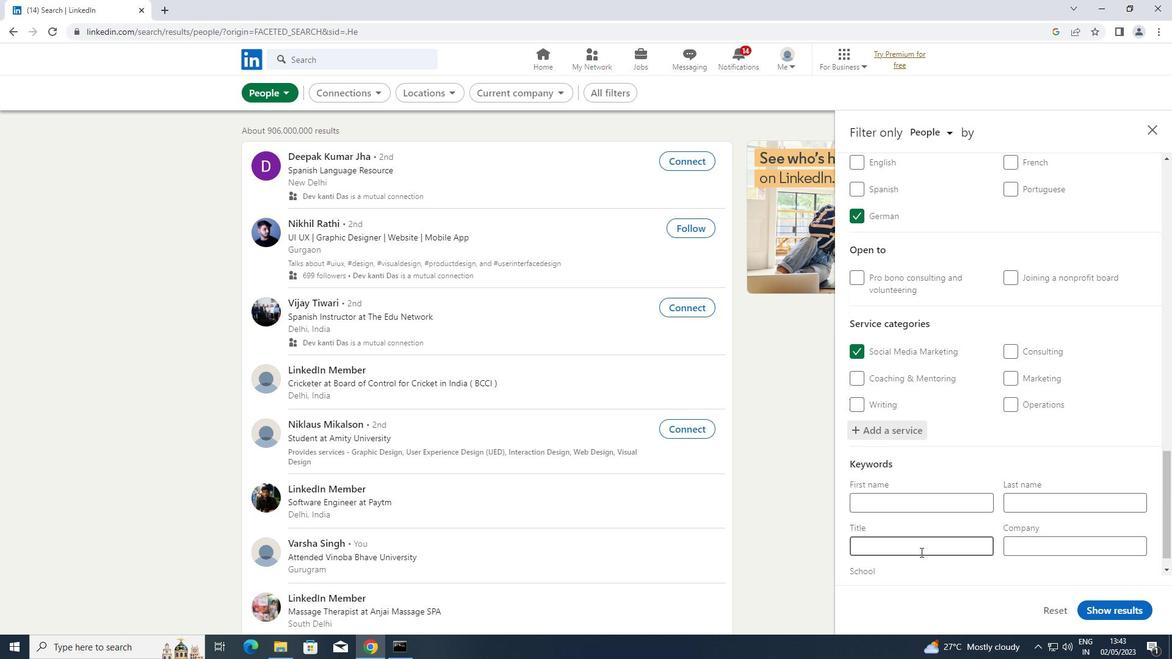 
Action: Mouse pressed left at (922, 549)
Screenshot: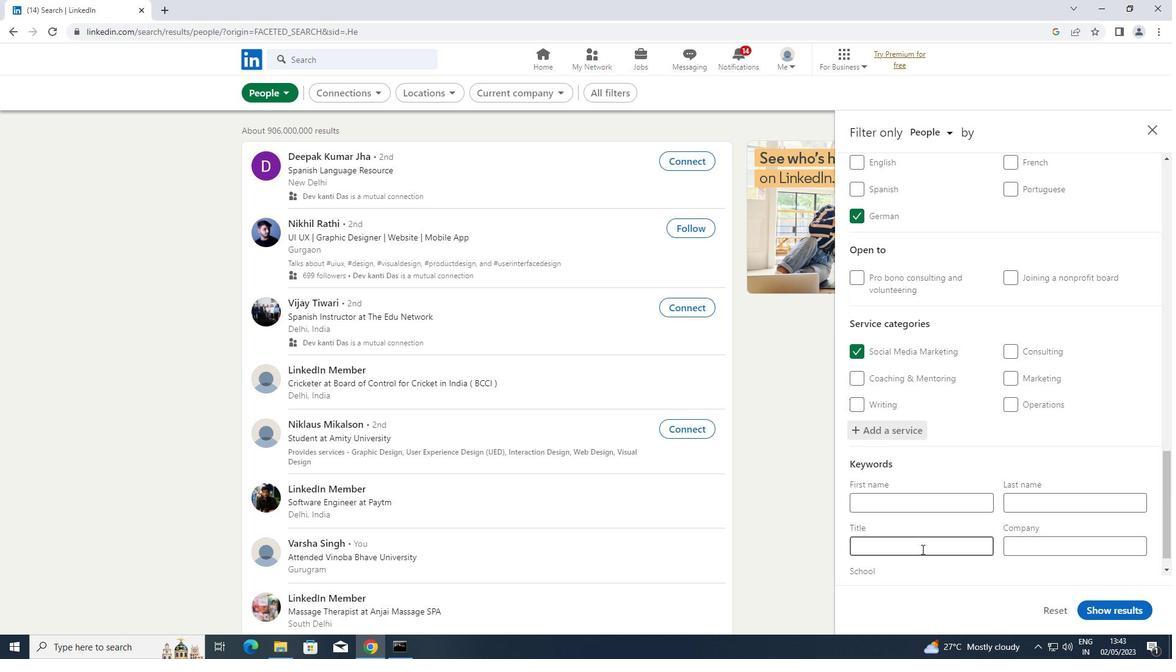 
Action: Mouse moved to (901, 376)
Screenshot: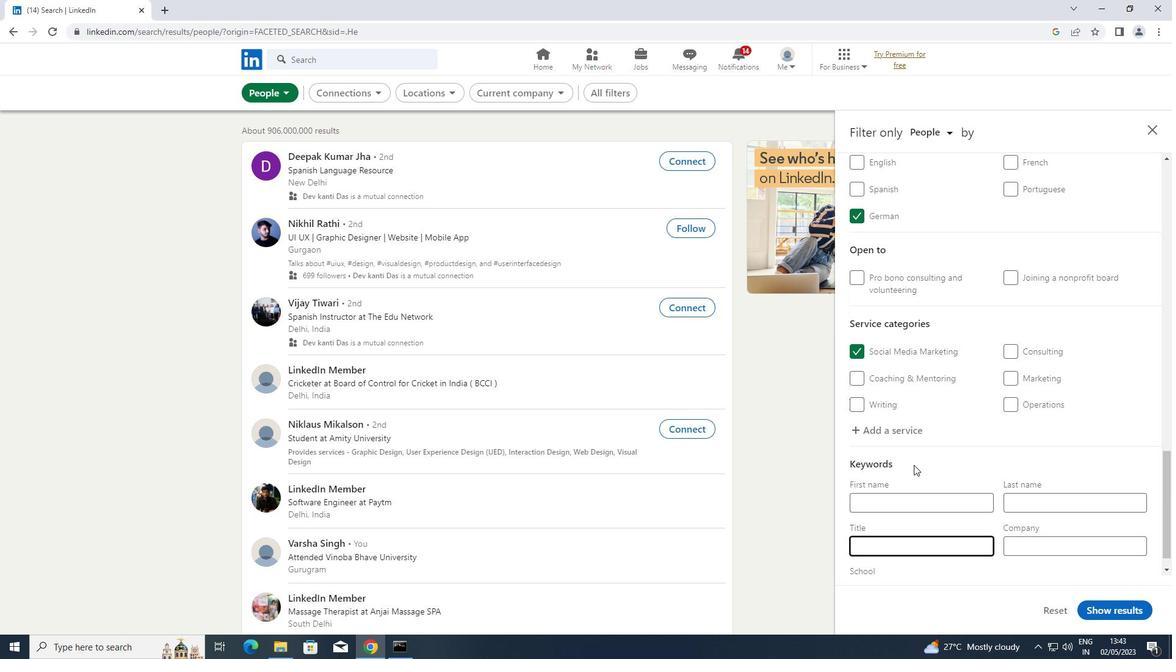 
Action: Key pressed <Key.shift>COMPUTER<Key.space>A<Key.backspace><Key.shift>ANIMATOR
Screenshot: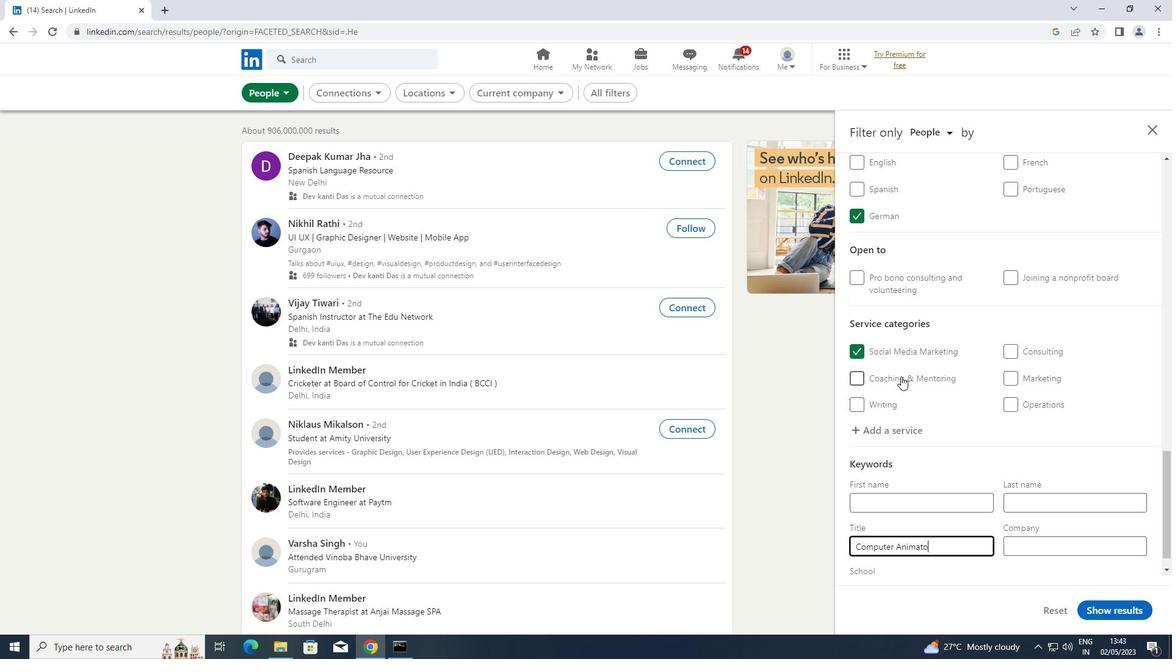 
Action: Mouse moved to (1094, 612)
Screenshot: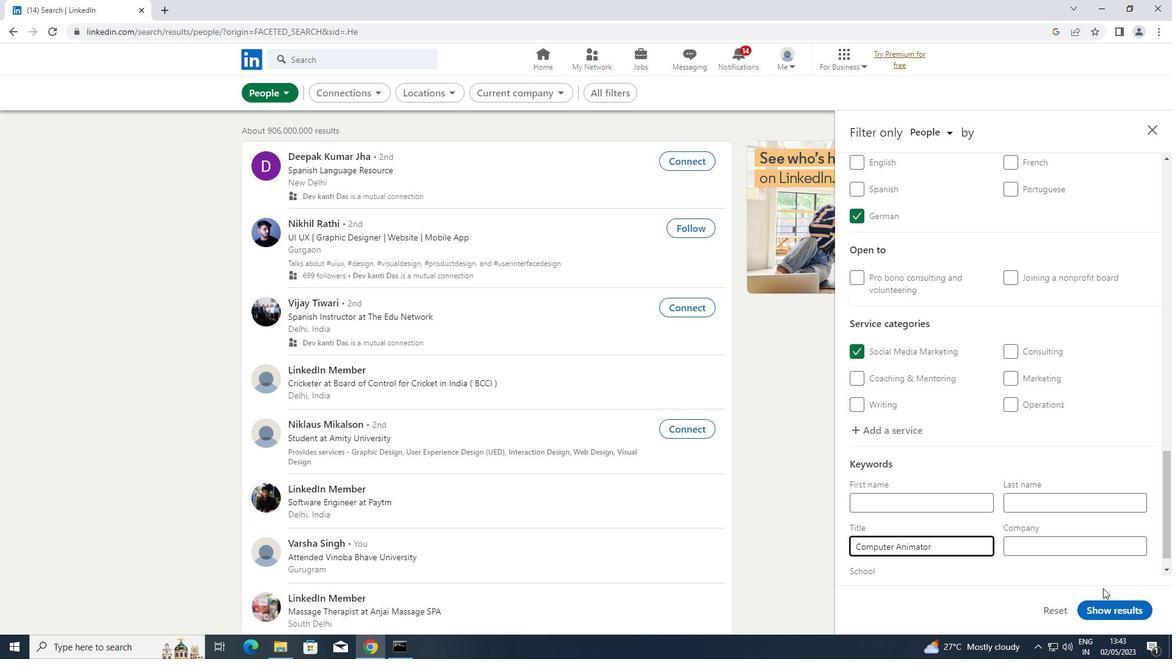 
Action: Mouse pressed left at (1094, 612)
Screenshot: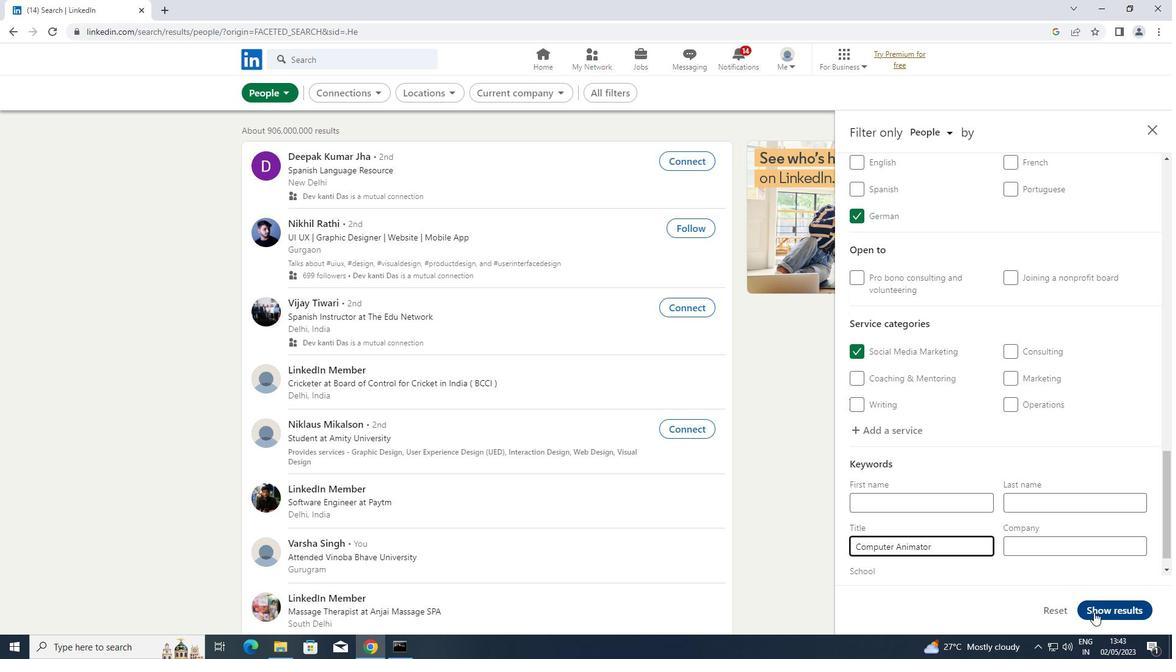 
Action: Mouse moved to (1095, 609)
Screenshot: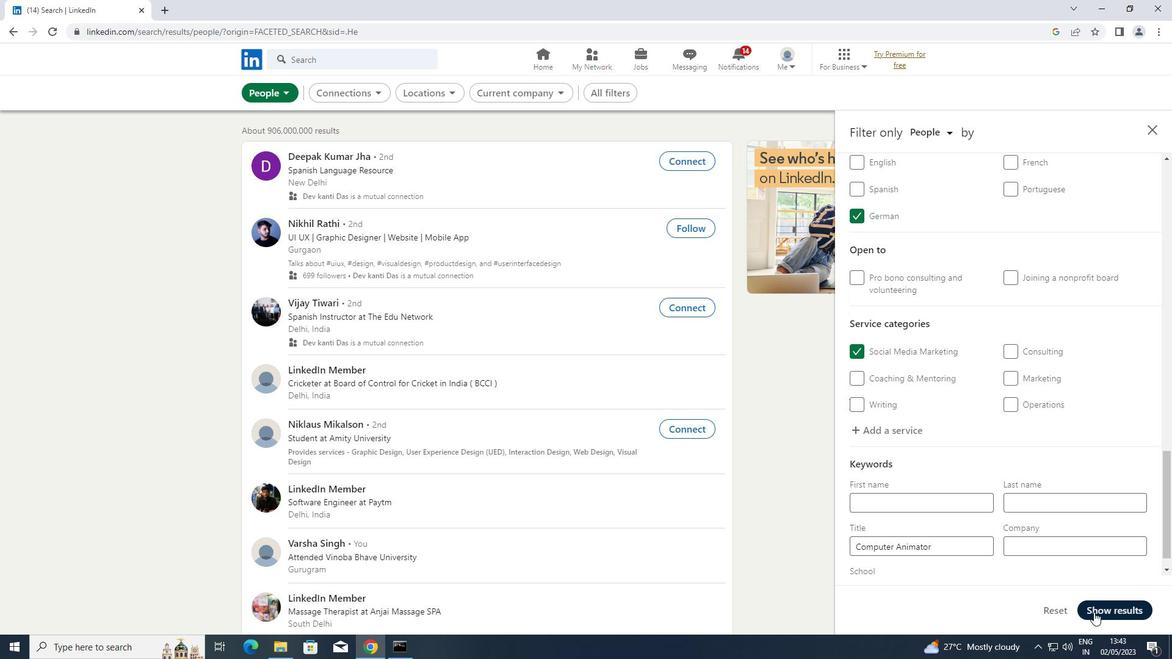 
